 Task: Look for One-way flight tickets for 2 adults, in Economy from Port Said to Frankfurt to travel on 01-Nov-2023.  Stops: Any number of stops. Choice of flight is Emirates.
Action: Mouse moved to (366, 310)
Screenshot: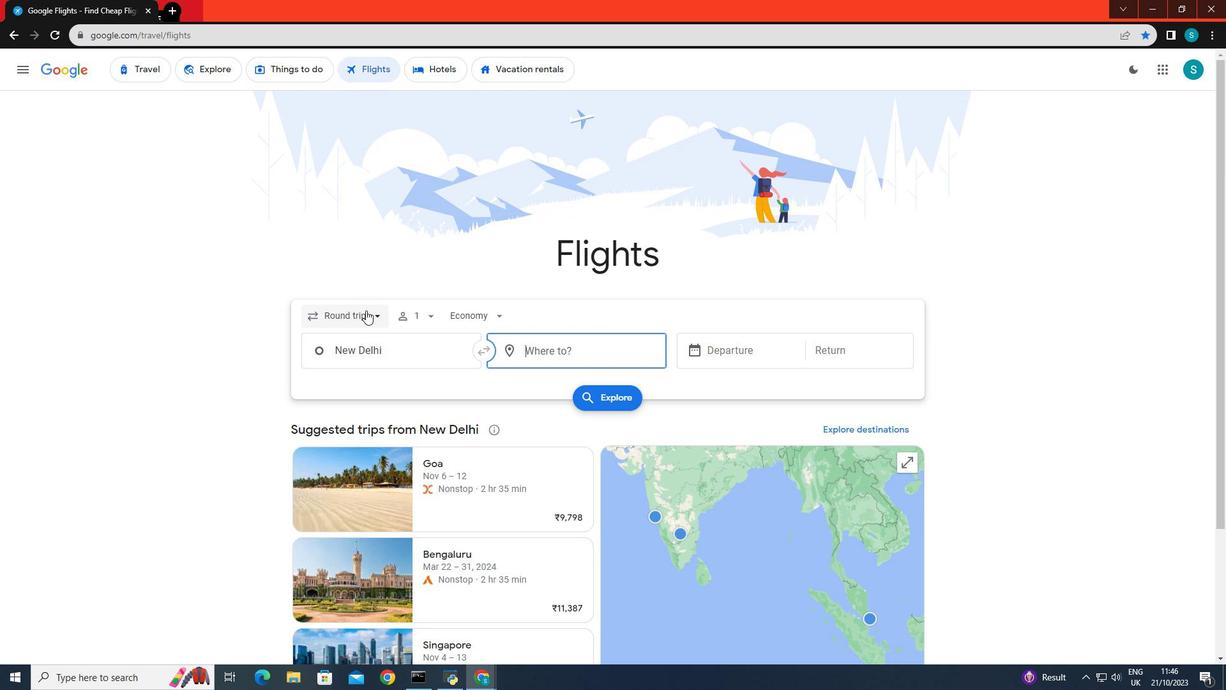 
Action: Mouse pressed left at (366, 310)
Screenshot: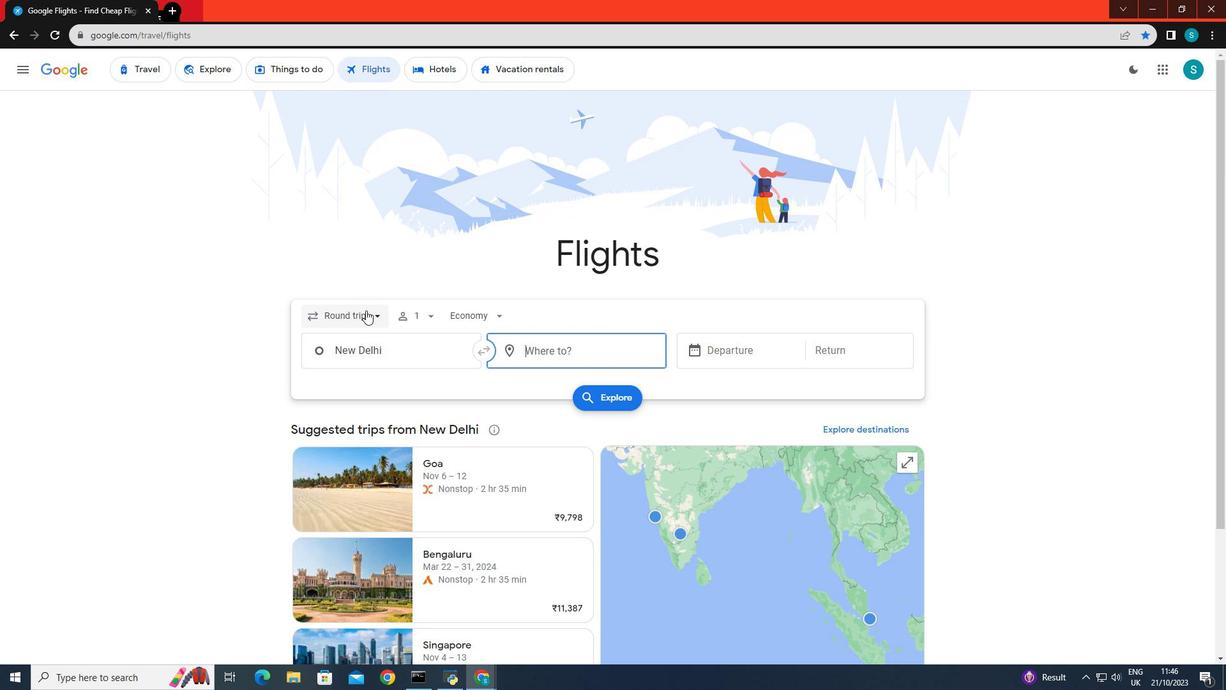 
Action: Mouse moved to (353, 371)
Screenshot: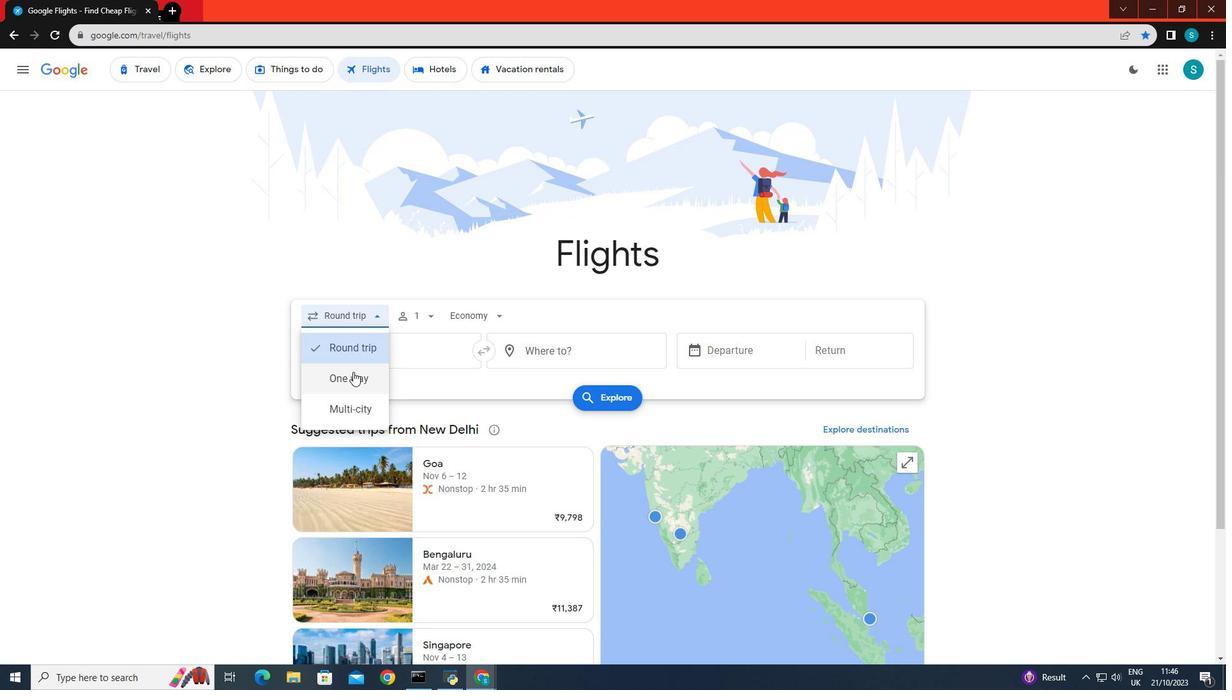 
Action: Mouse pressed left at (353, 371)
Screenshot: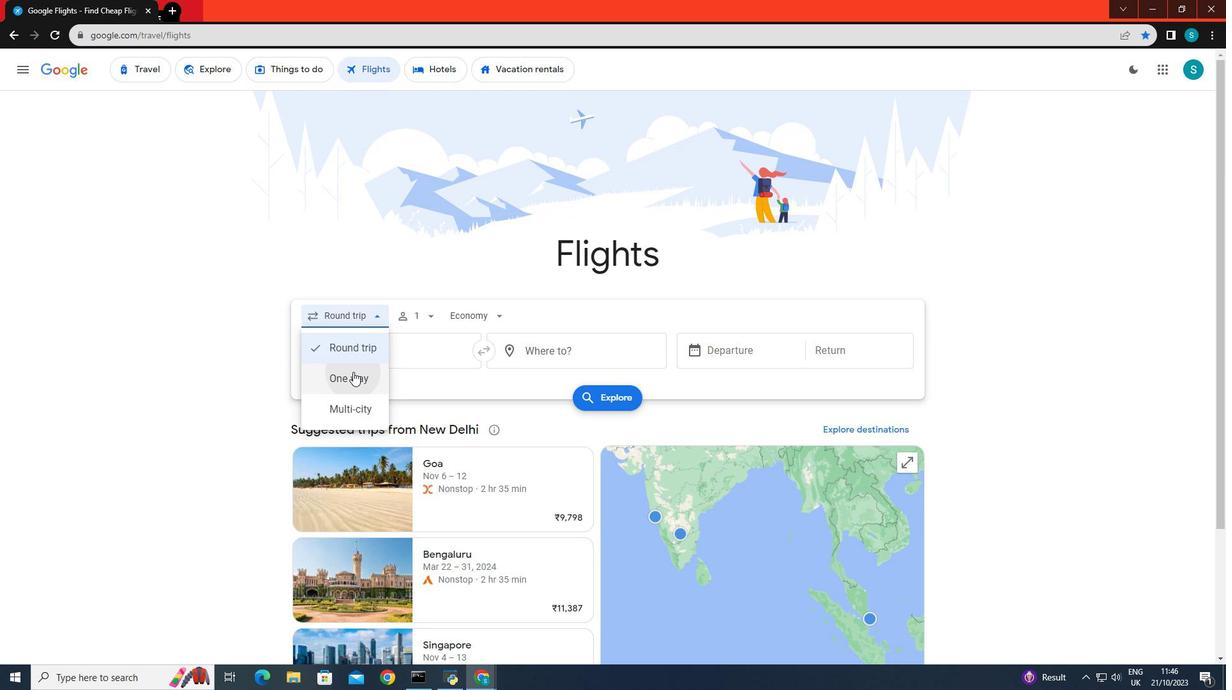 
Action: Mouse moved to (425, 310)
Screenshot: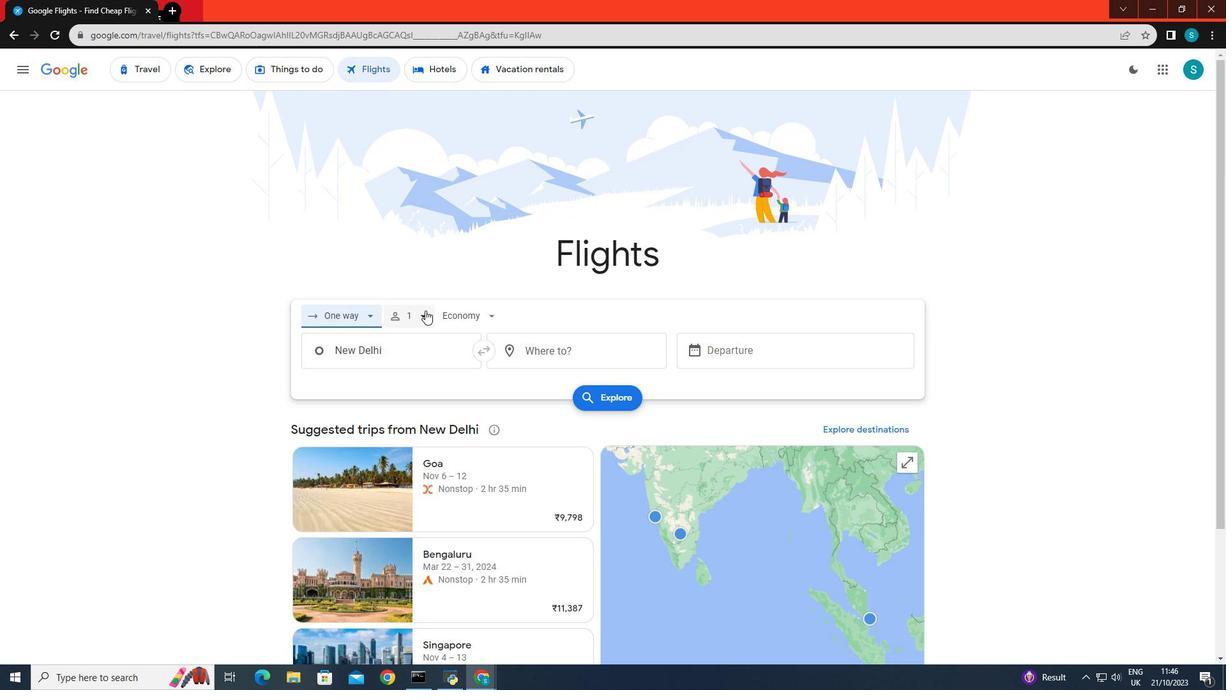 
Action: Mouse pressed left at (425, 310)
Screenshot: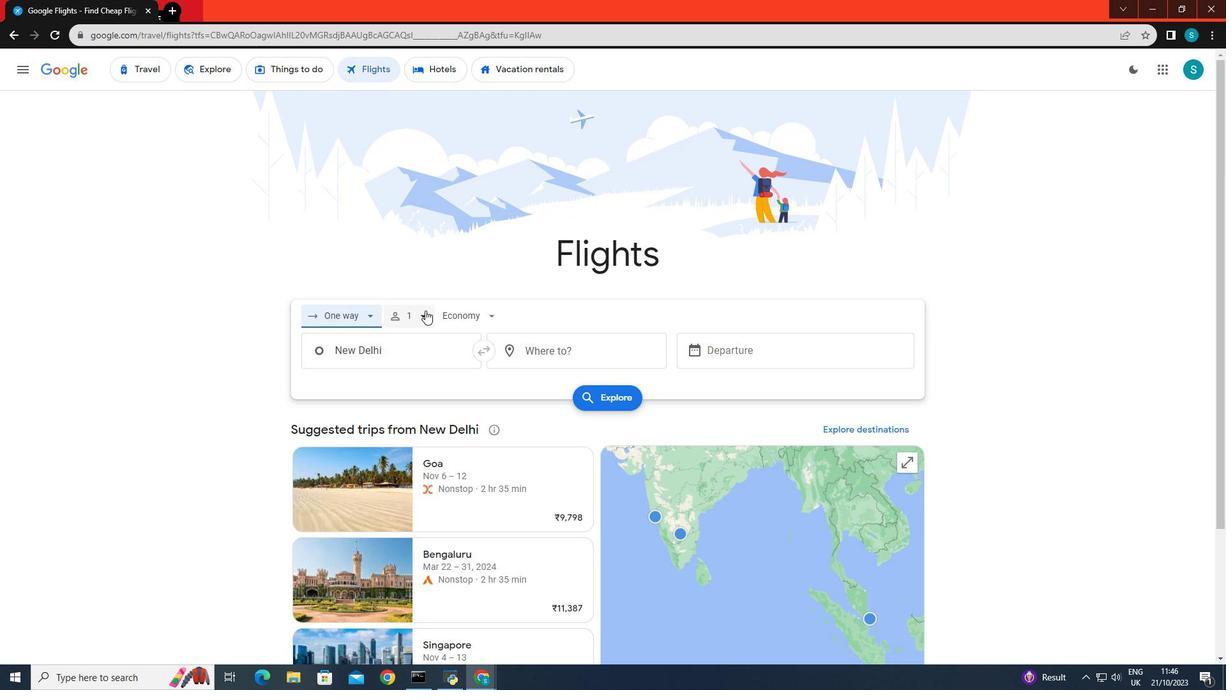 
Action: Mouse moved to (516, 346)
Screenshot: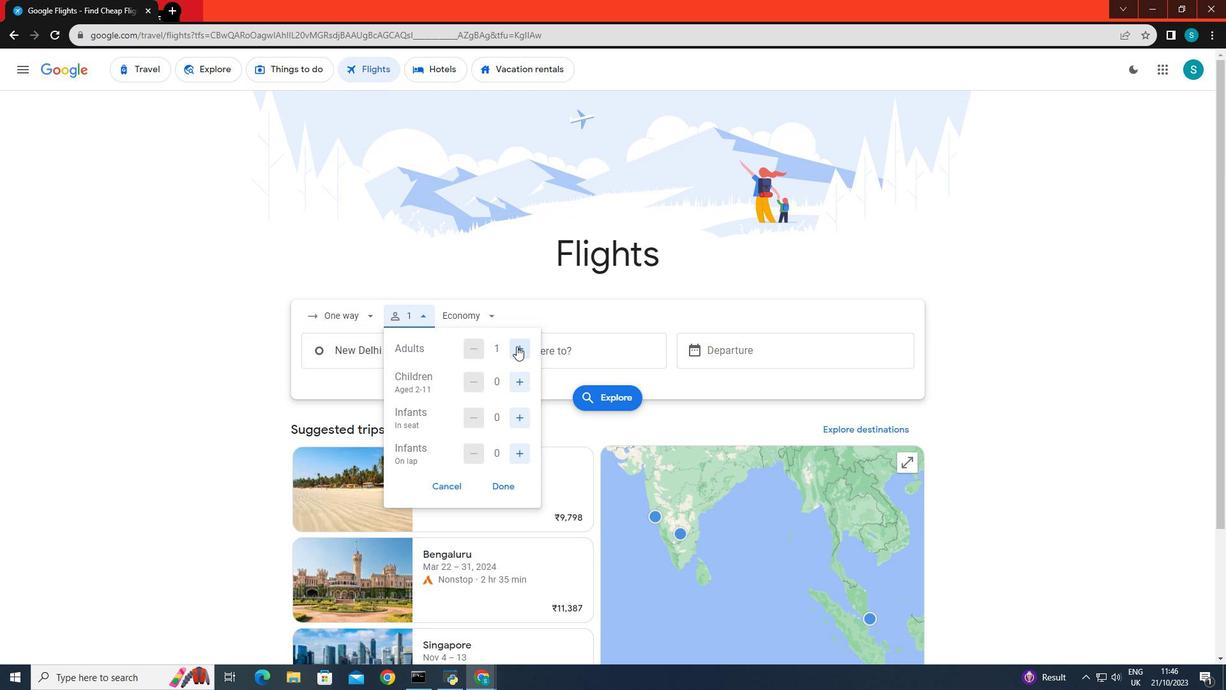 
Action: Mouse pressed left at (516, 346)
Screenshot: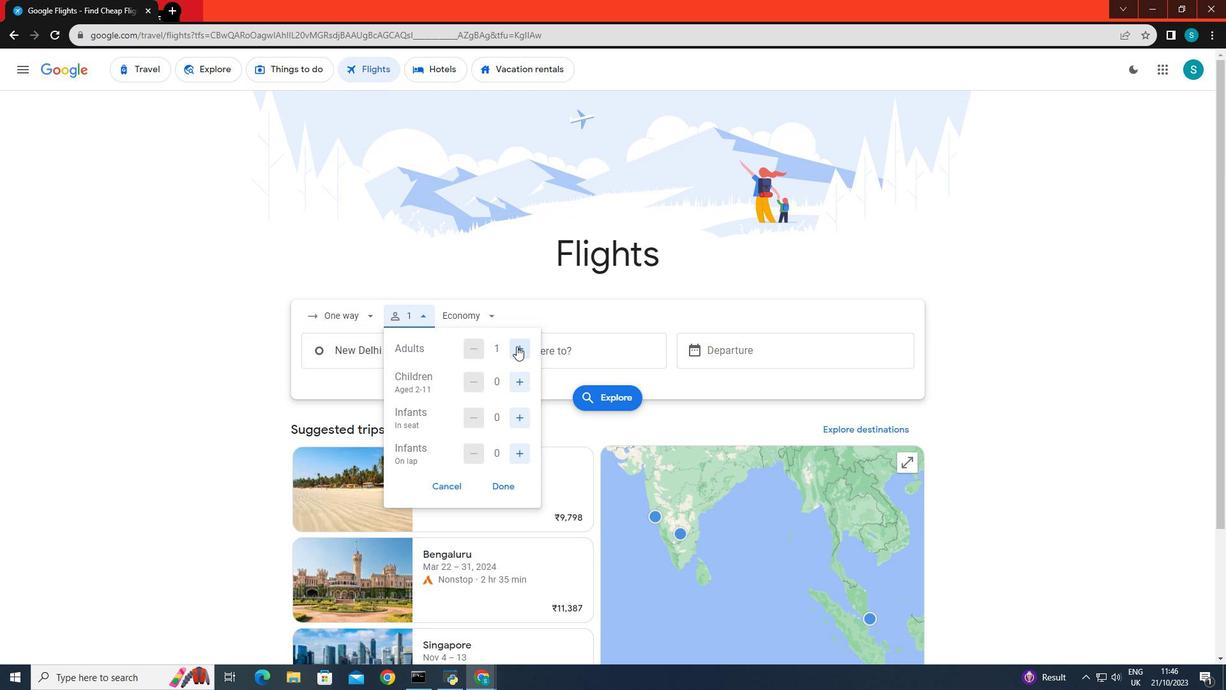 
Action: Mouse moved to (504, 488)
Screenshot: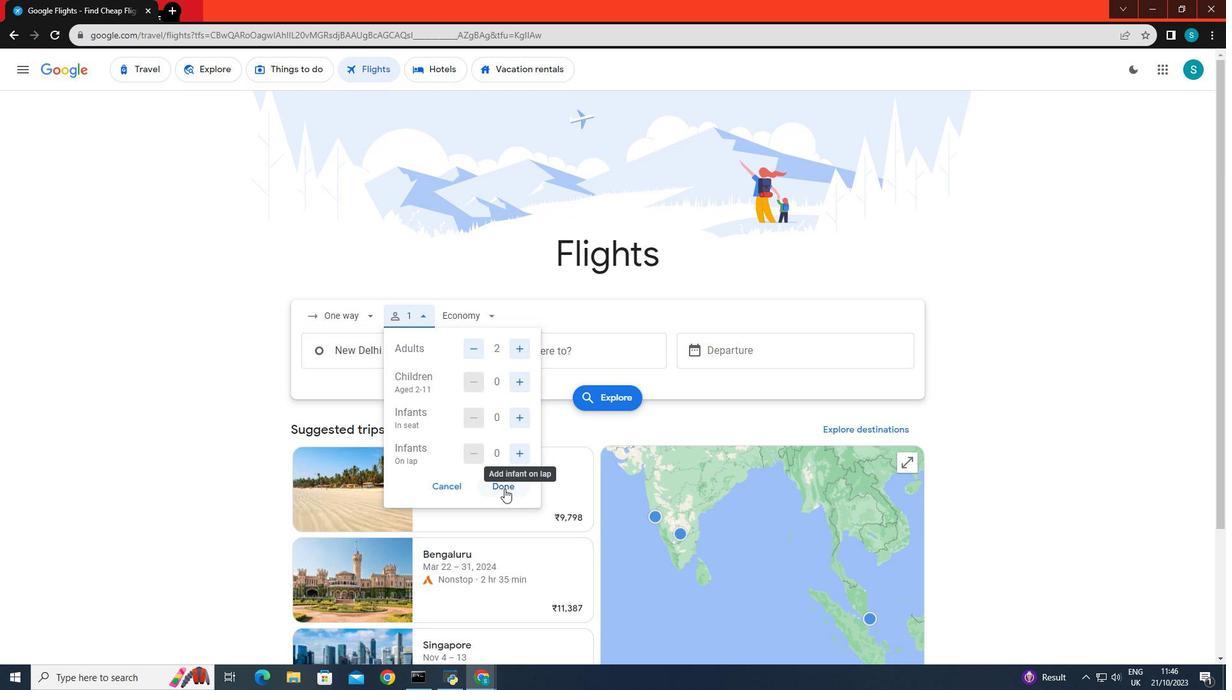 
Action: Mouse pressed left at (504, 488)
Screenshot: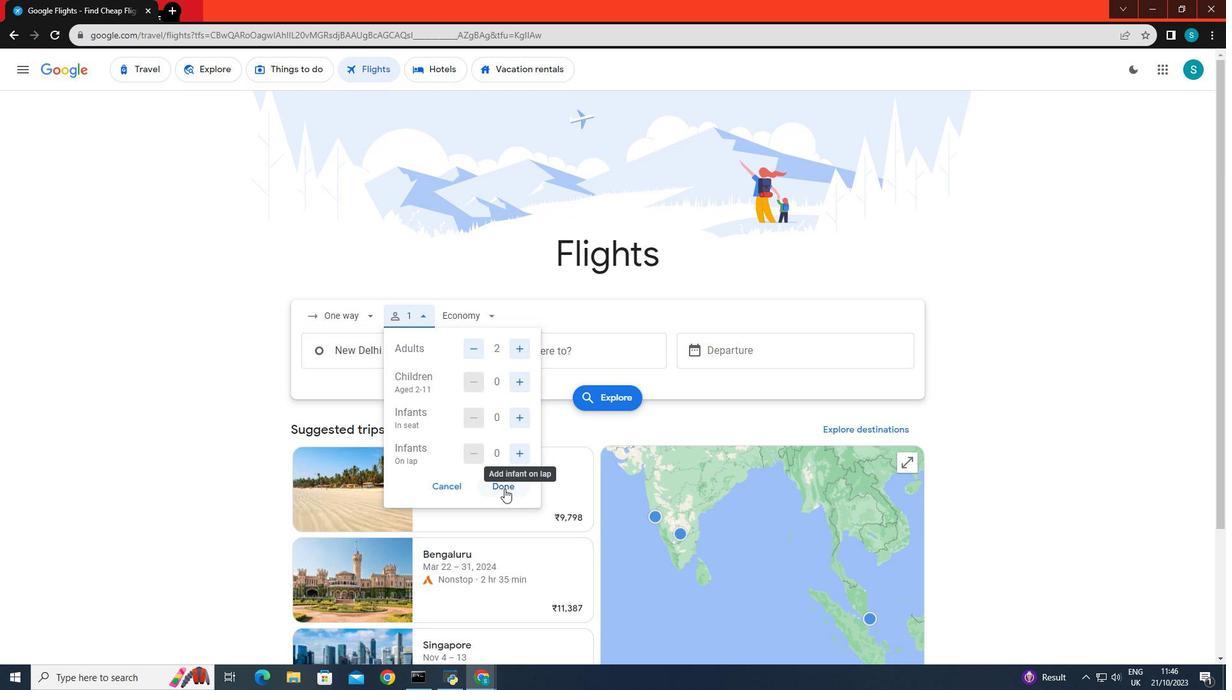 
Action: Mouse moved to (431, 233)
Screenshot: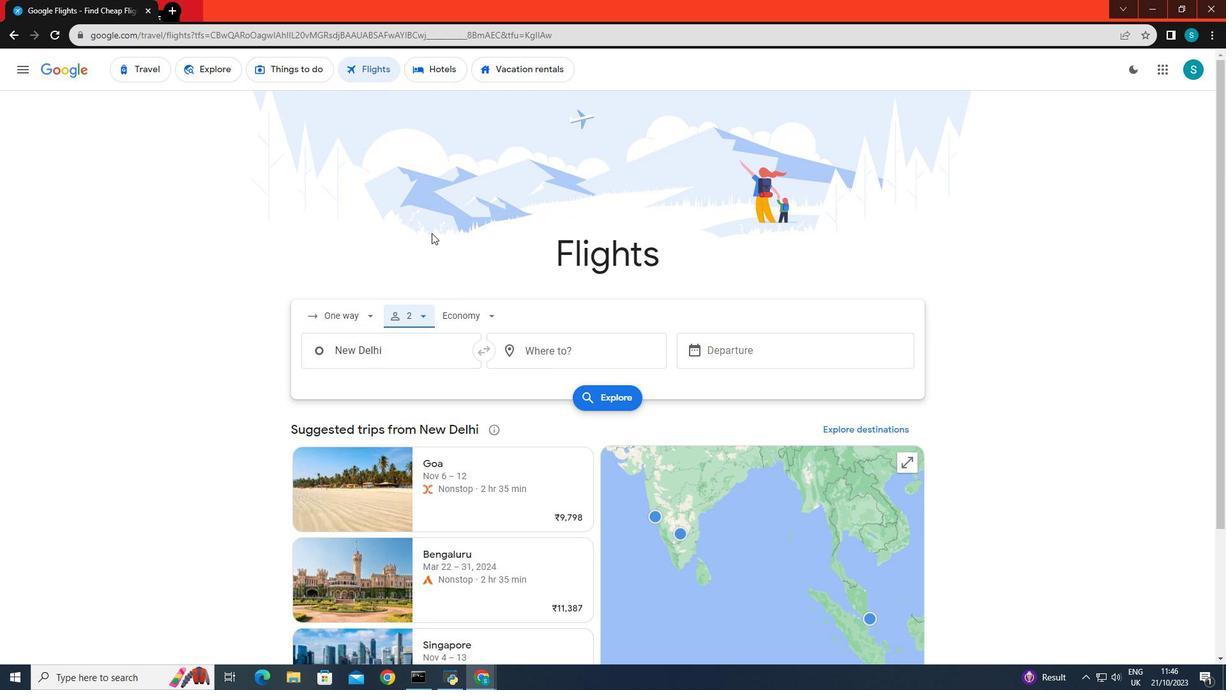 
Action: Mouse scrolled (431, 232) with delta (0, 0)
Screenshot: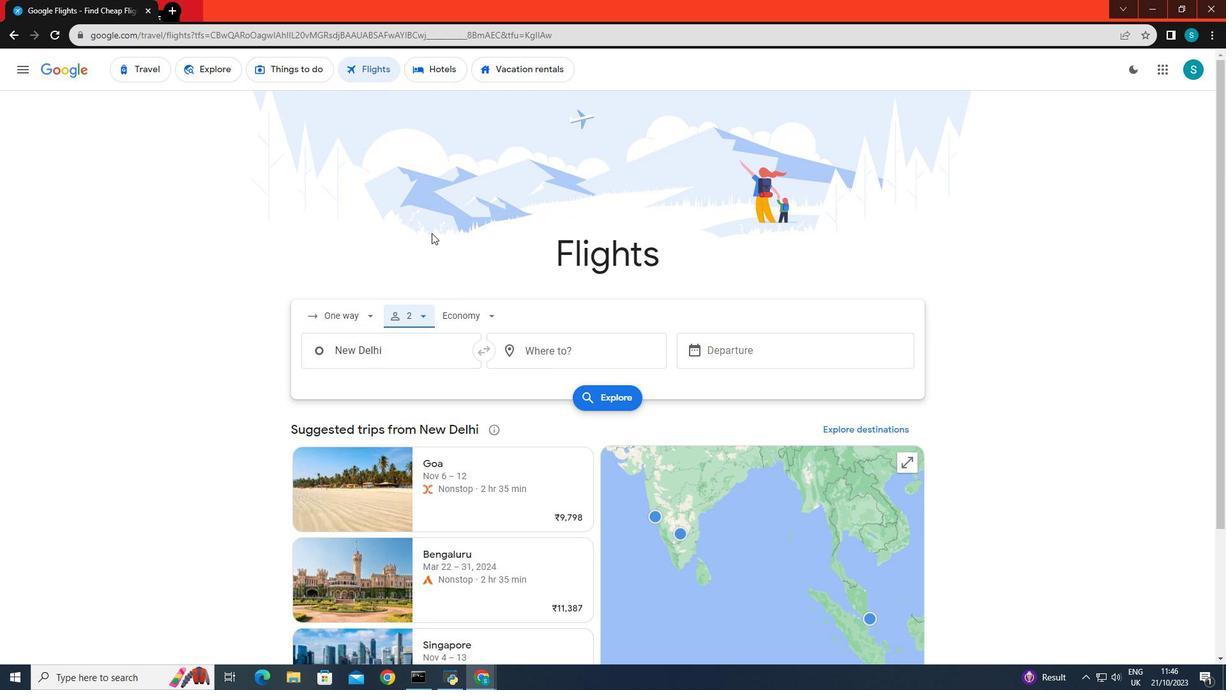 
Action: Mouse scrolled (431, 232) with delta (0, 0)
Screenshot: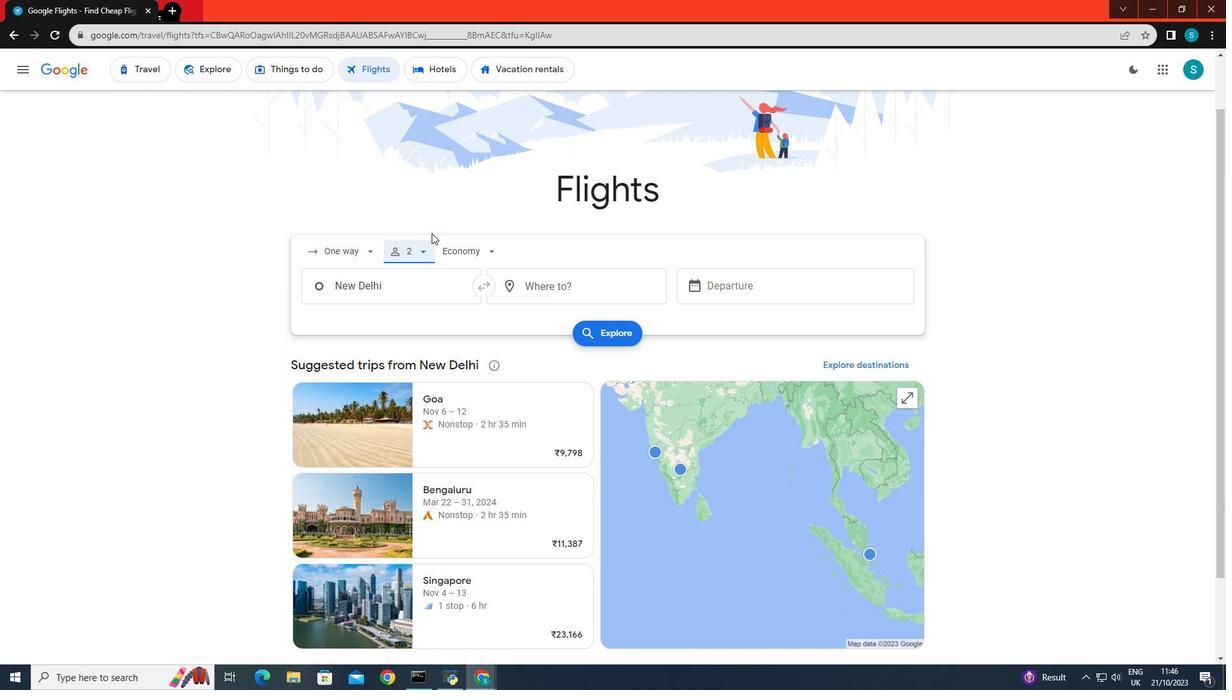 
Action: Mouse moved to (467, 191)
Screenshot: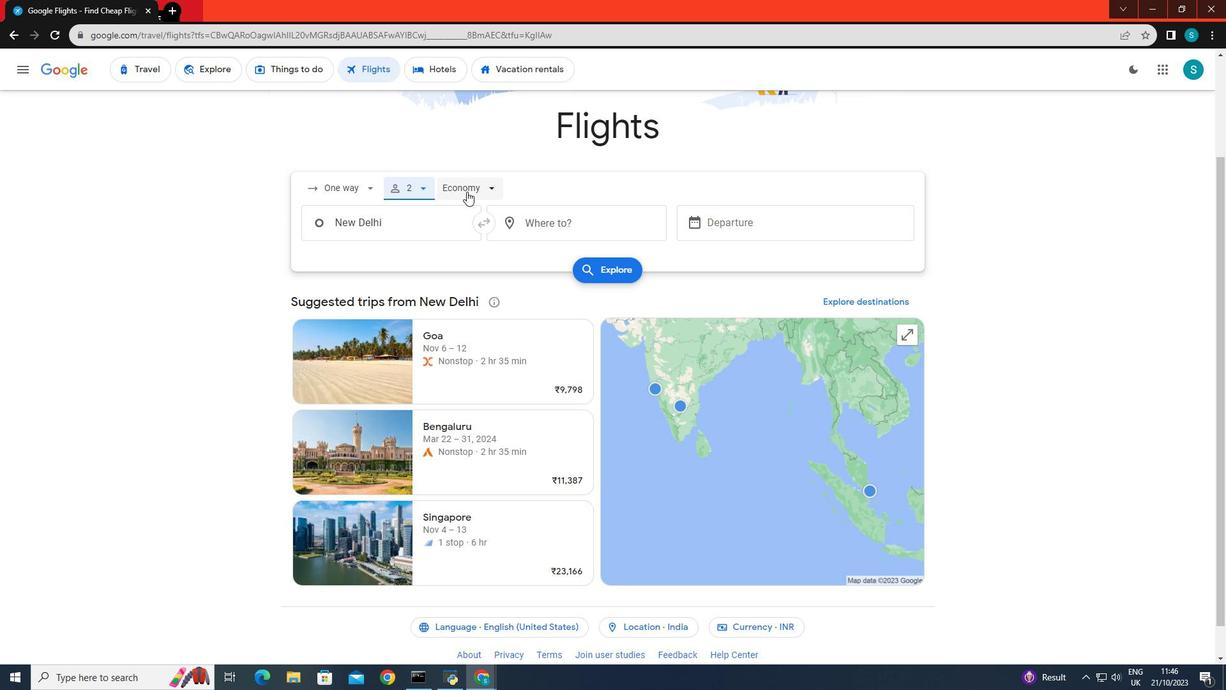 
Action: Mouse pressed left at (467, 191)
Screenshot: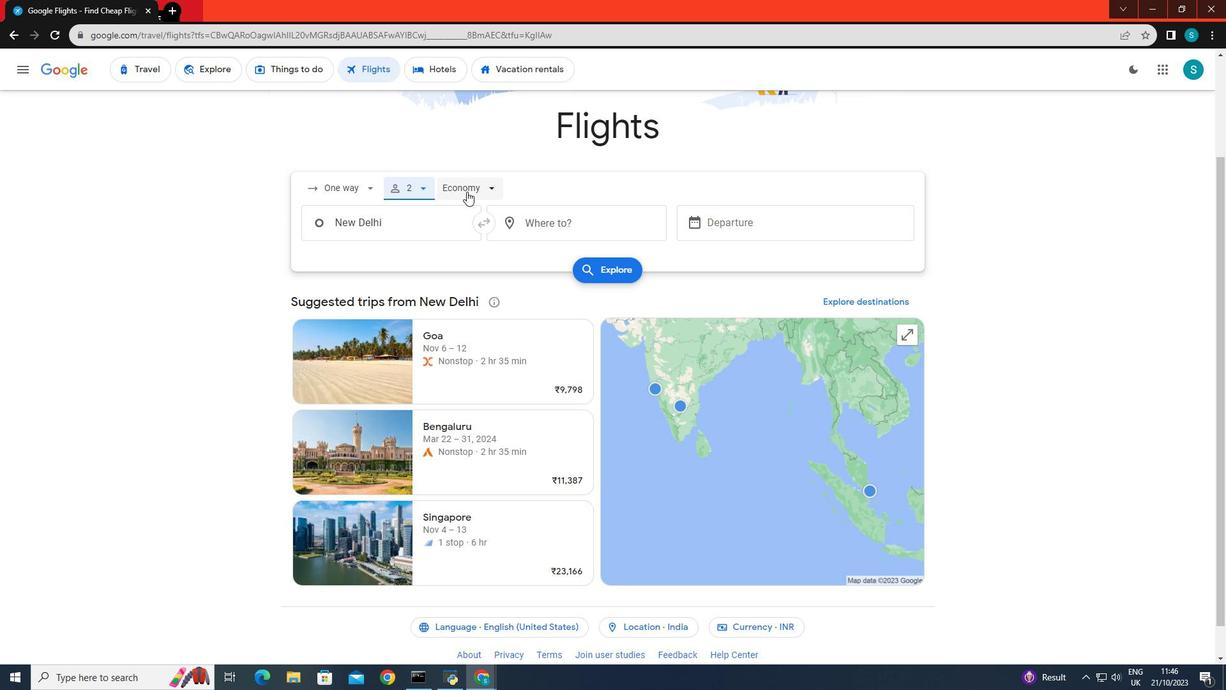 
Action: Mouse moved to (486, 222)
Screenshot: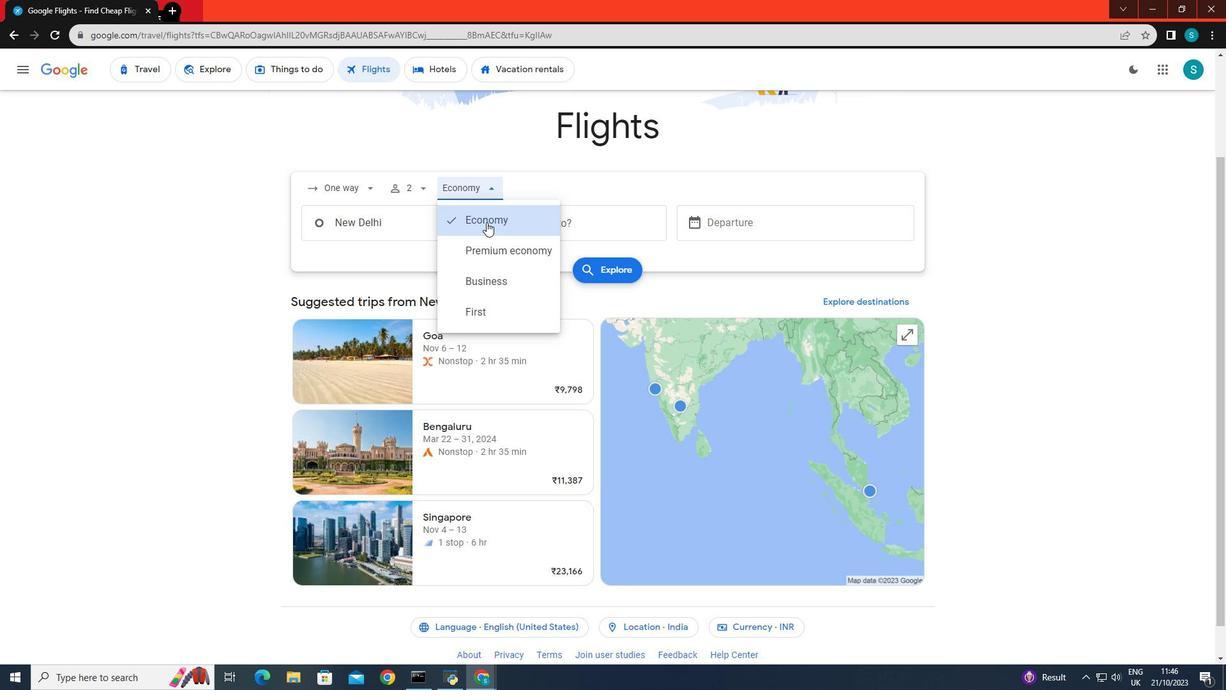 
Action: Mouse pressed left at (486, 222)
Screenshot: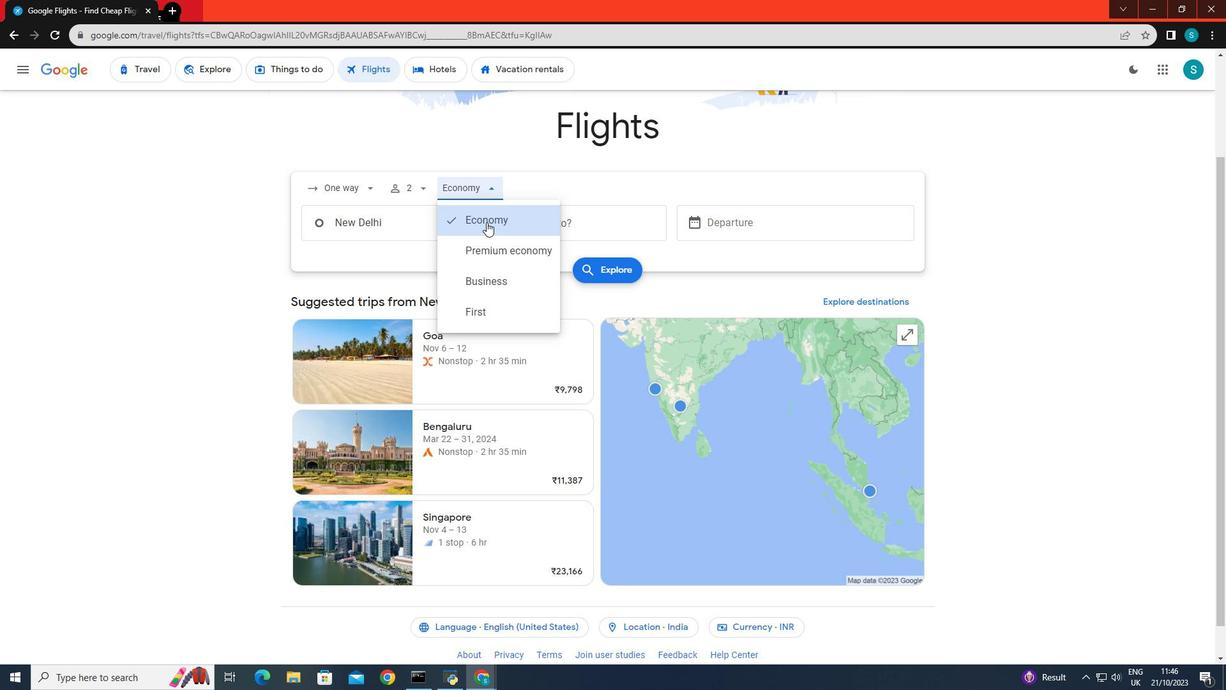 
Action: Mouse moved to (405, 228)
Screenshot: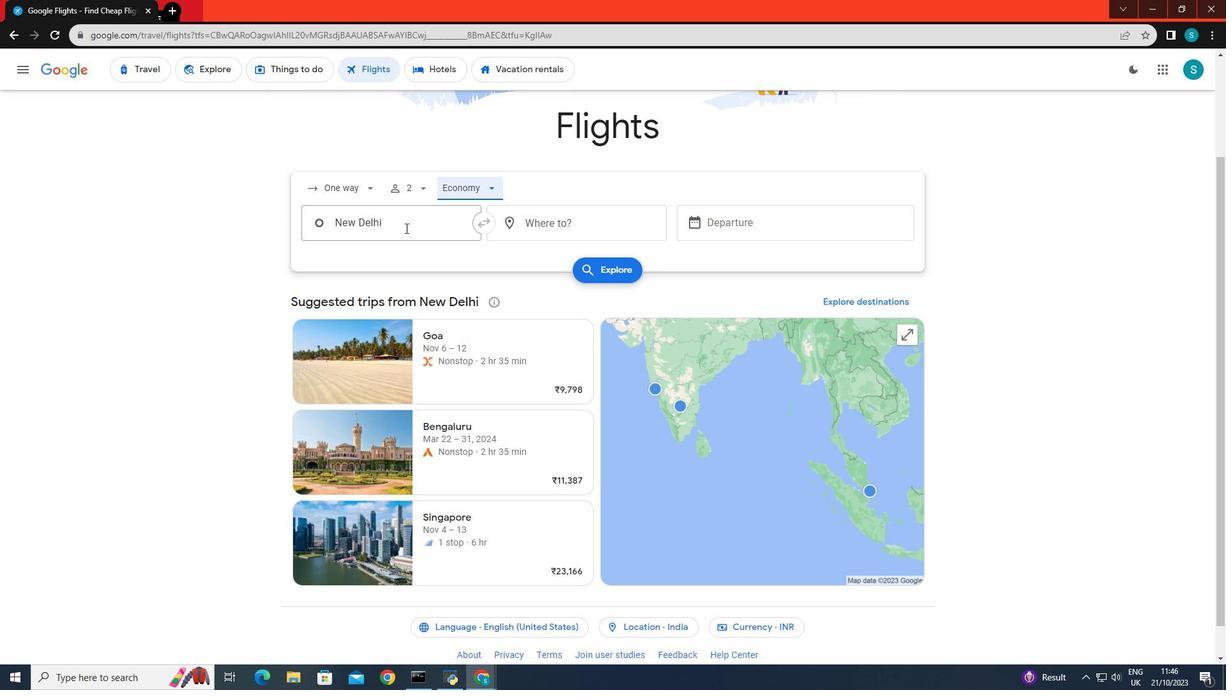 
Action: Mouse pressed left at (405, 228)
Screenshot: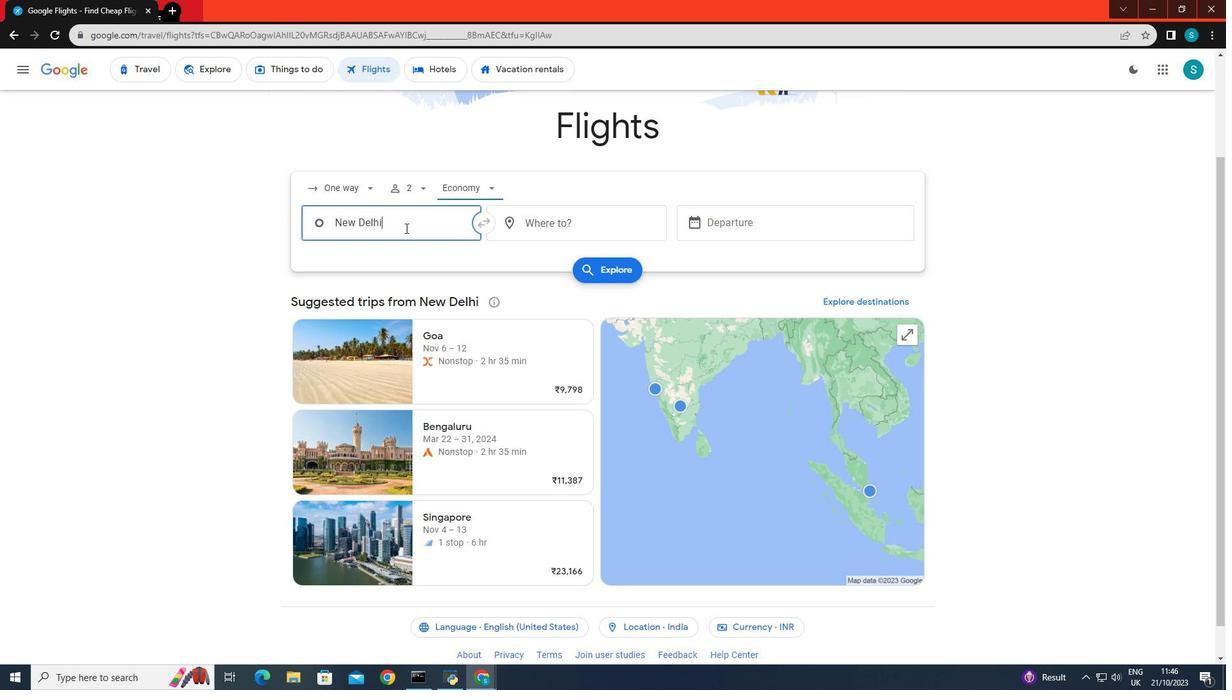 
Action: Key pressed <Key.backspace><Key.caps_lock>P<Key.caps_lock>ort<Key.space><Key.caps_lock>S<Key.caps_lock>aid
Screenshot: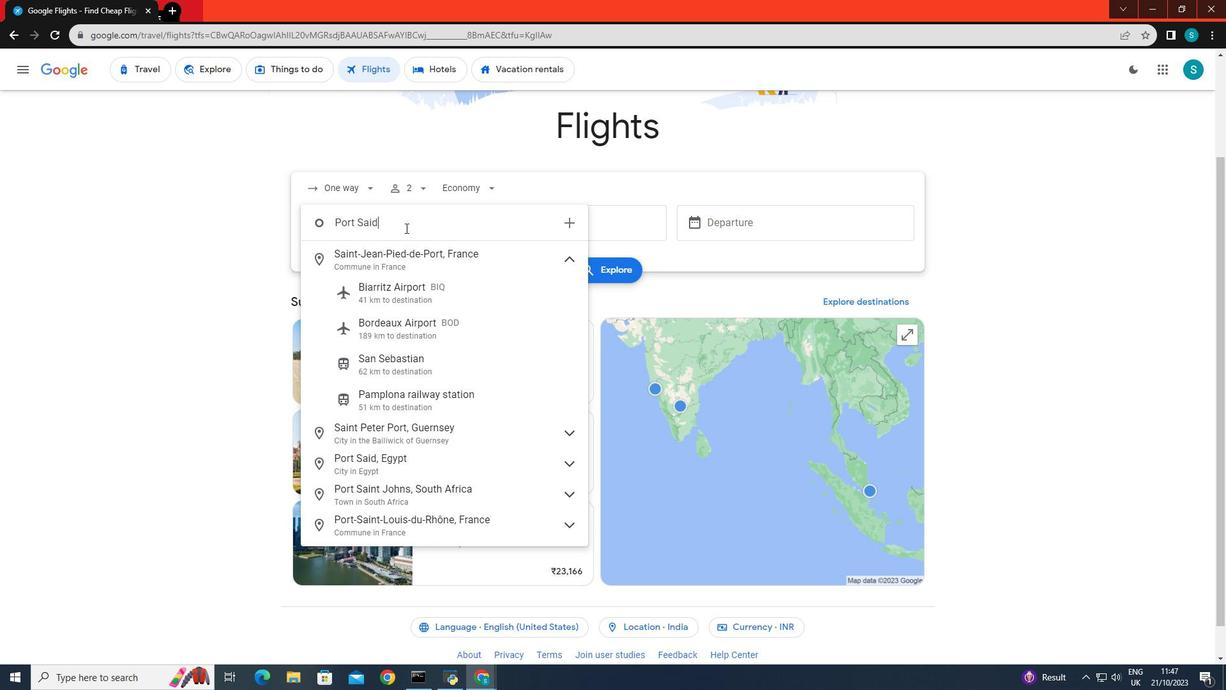 
Action: Mouse moved to (384, 290)
Screenshot: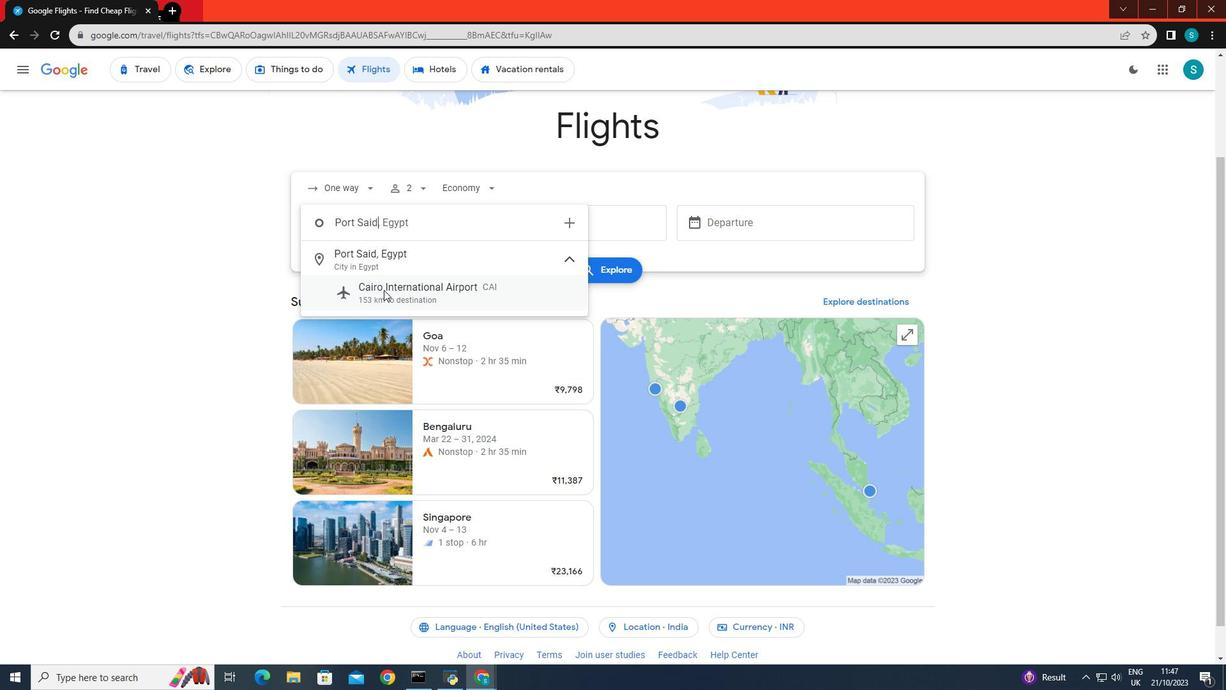 
Action: Mouse pressed left at (384, 290)
Screenshot: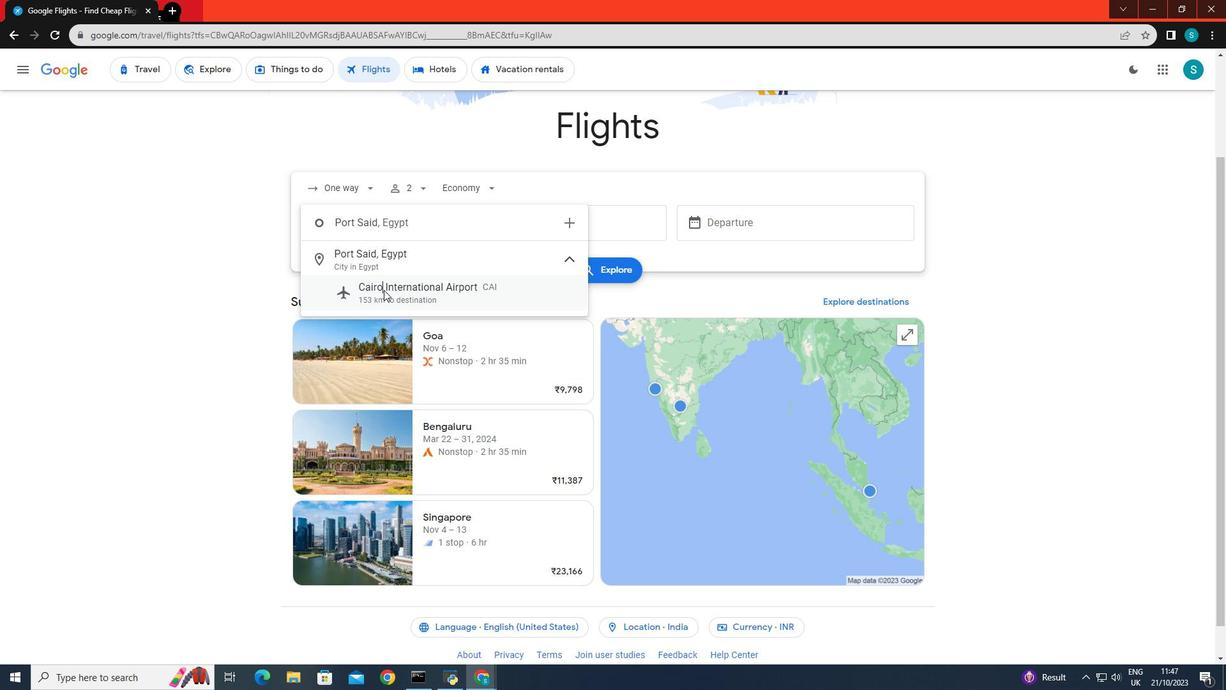 
Action: Mouse moved to (536, 226)
Screenshot: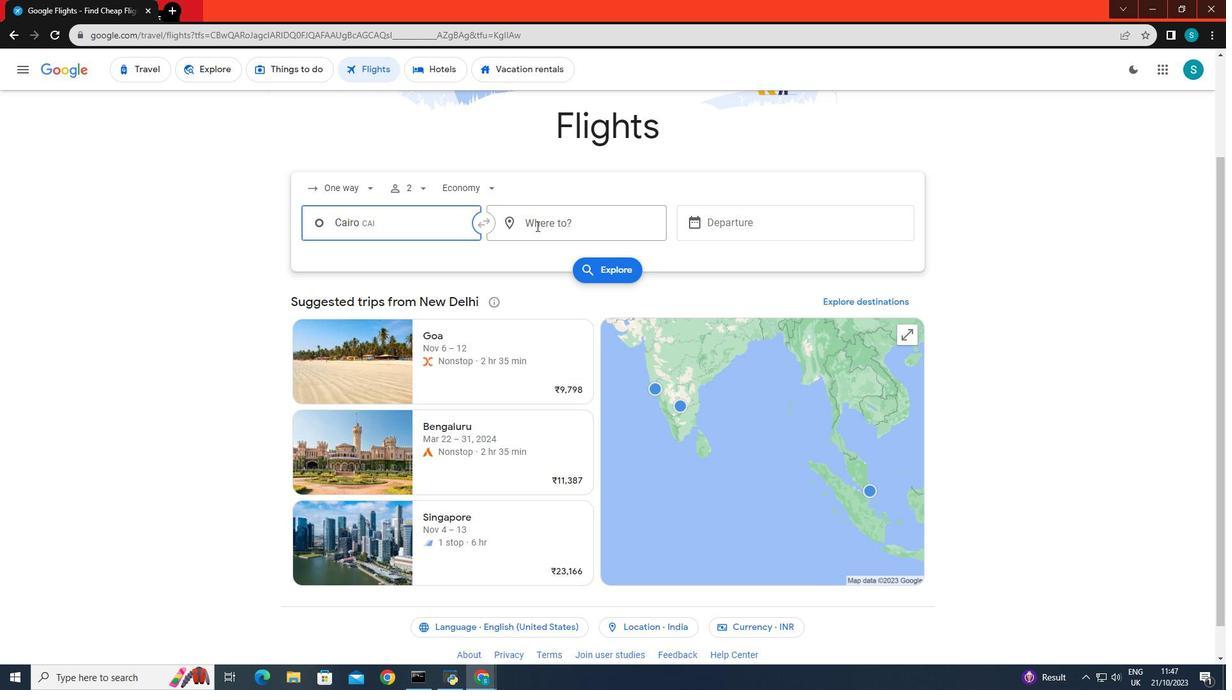 
Action: Mouse pressed left at (536, 226)
Screenshot: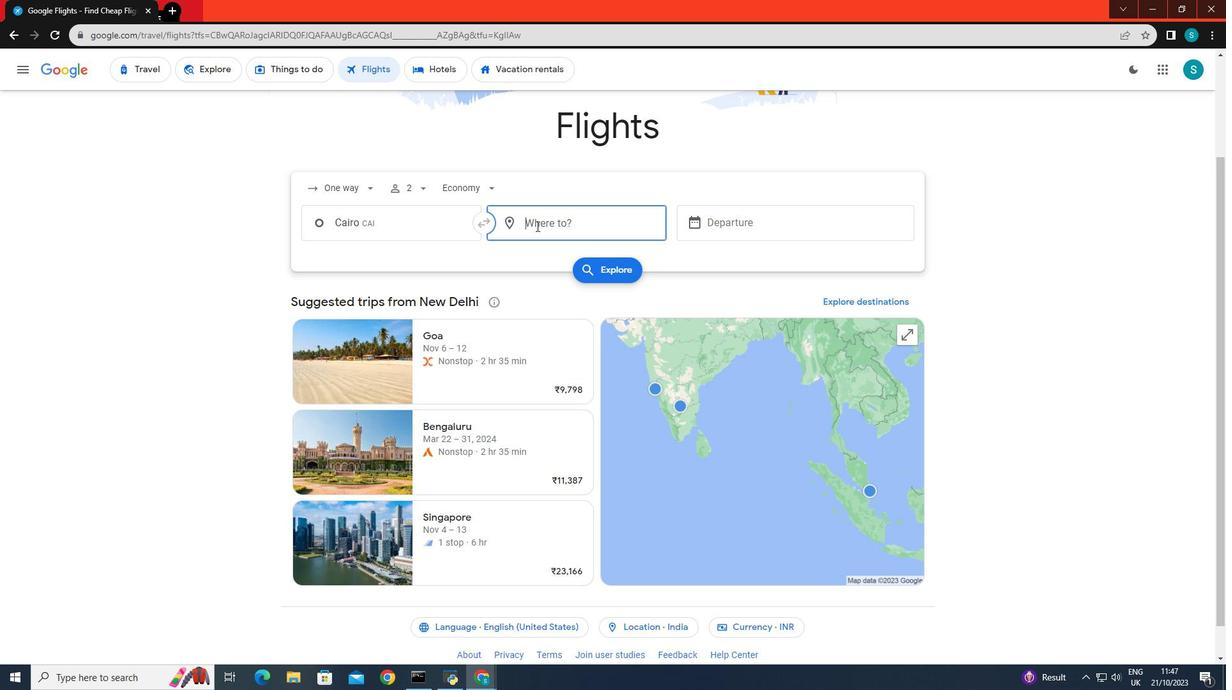 
Action: Key pressed <Key.caps_lock>F<Key.caps_lock>a<Key.backspace>rankfurt
Screenshot: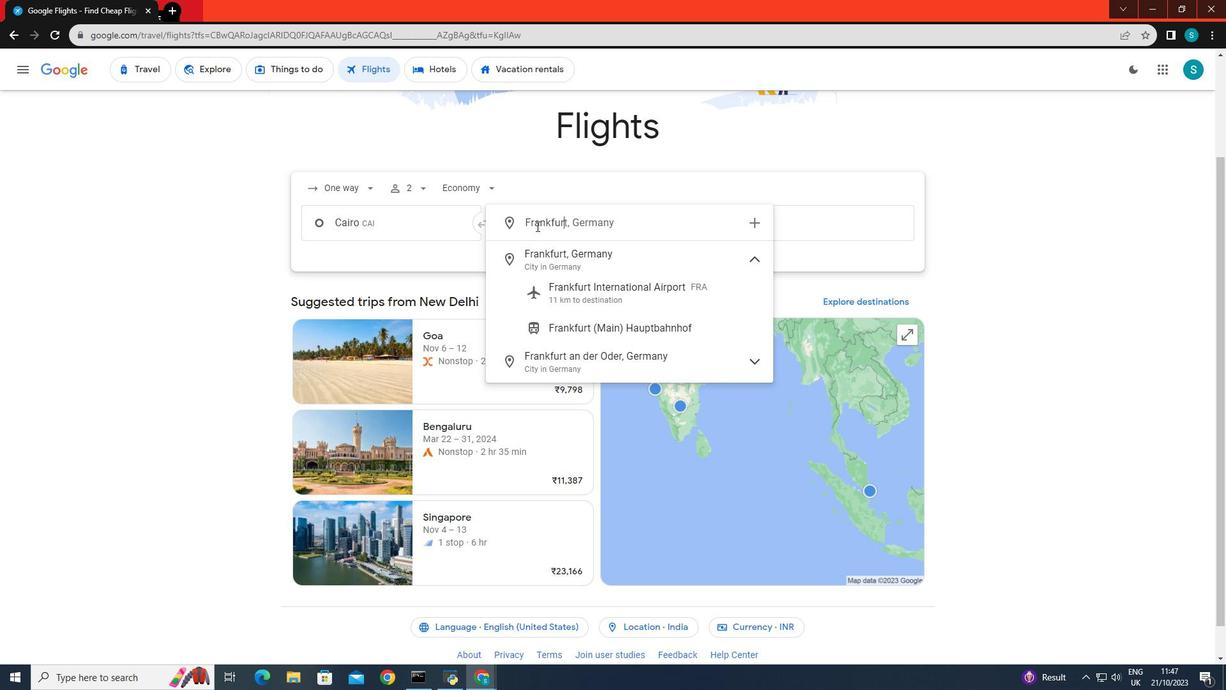 
Action: Mouse moved to (601, 288)
Screenshot: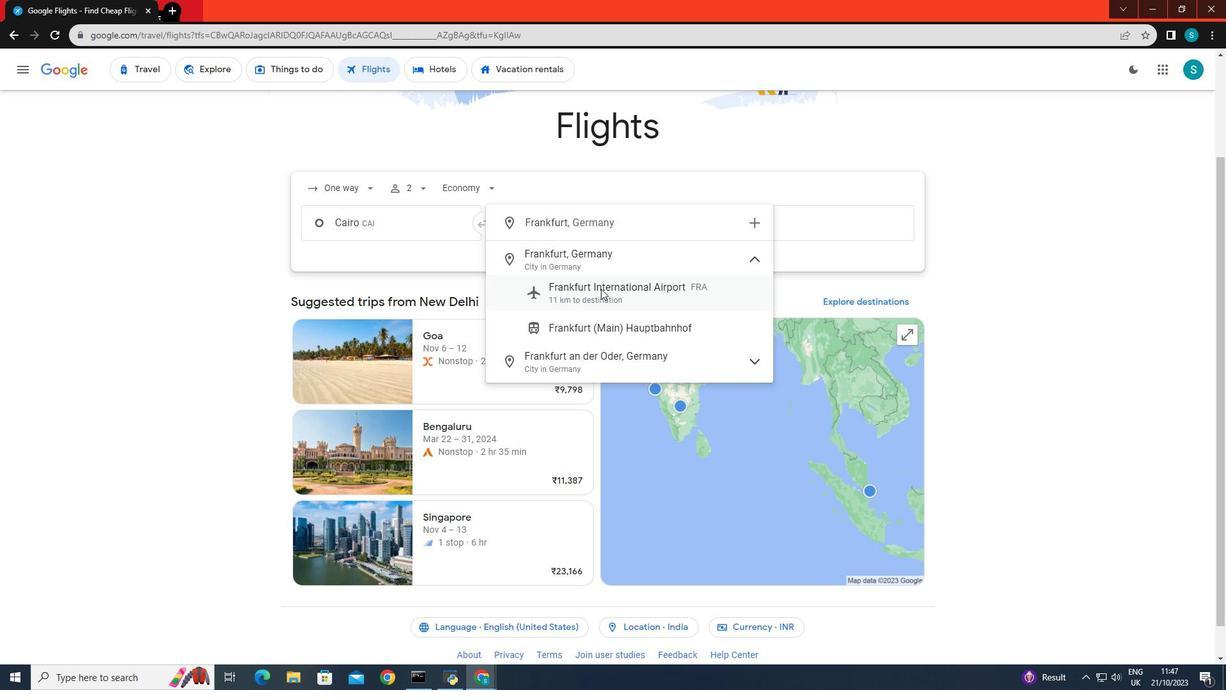 
Action: Mouse pressed left at (601, 288)
Screenshot: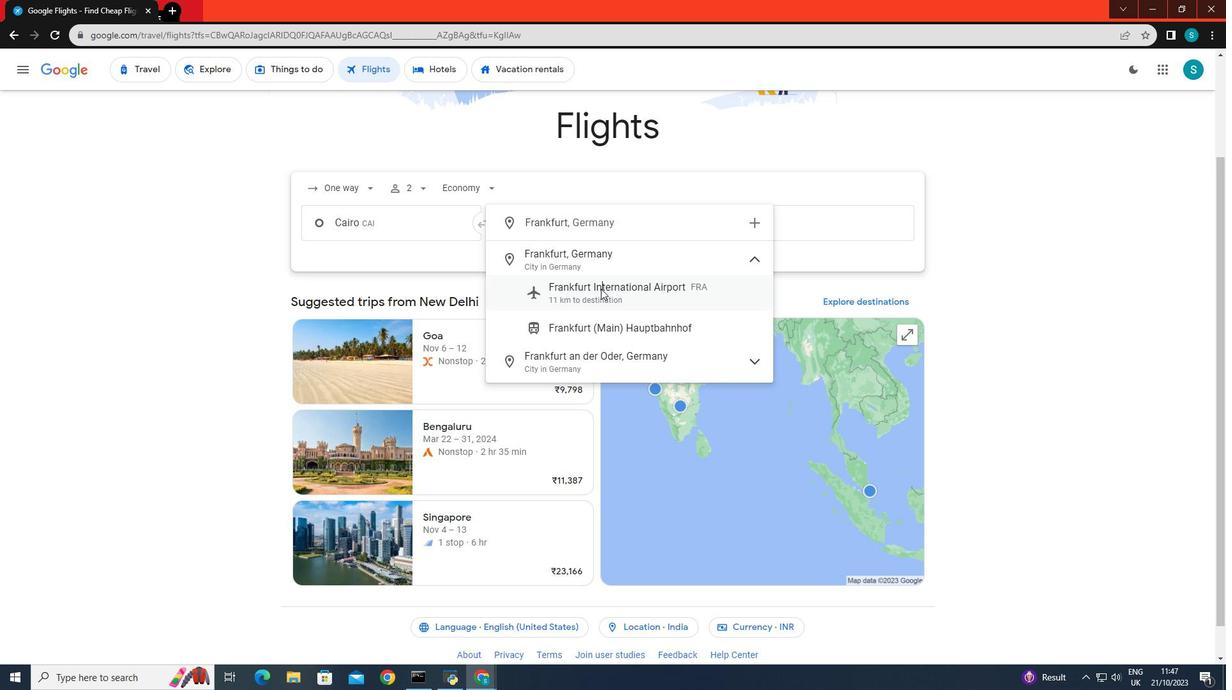 
Action: Mouse moved to (695, 226)
Screenshot: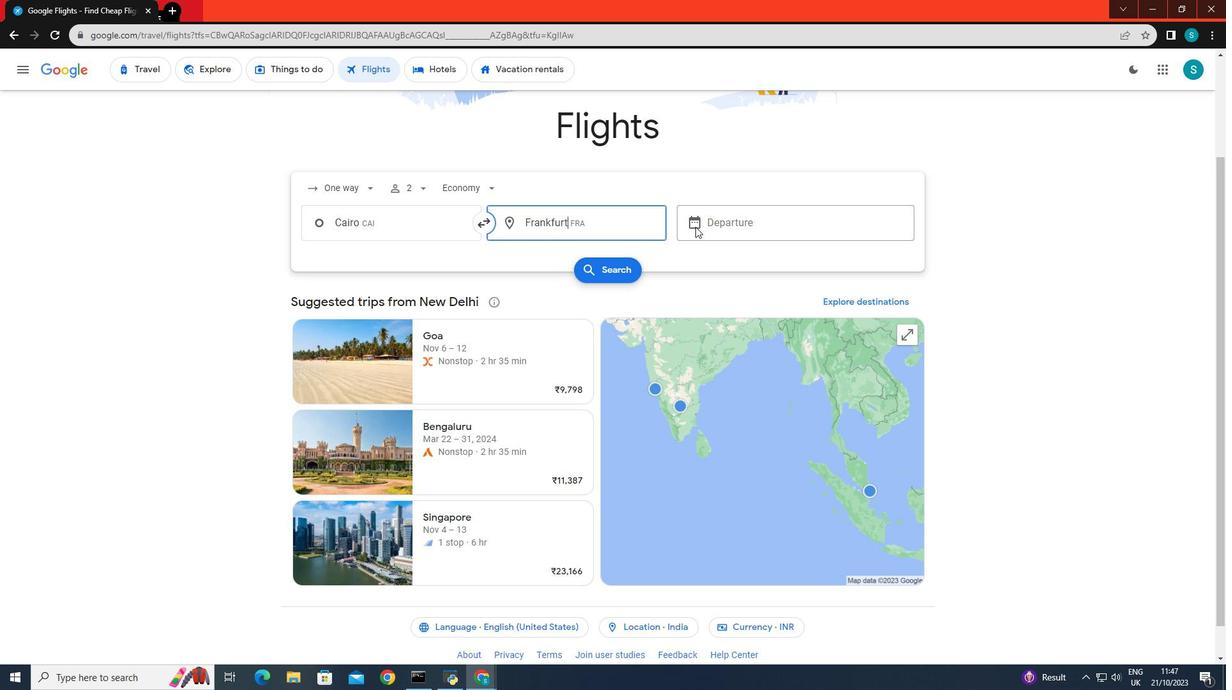 
Action: Mouse pressed left at (695, 226)
Screenshot: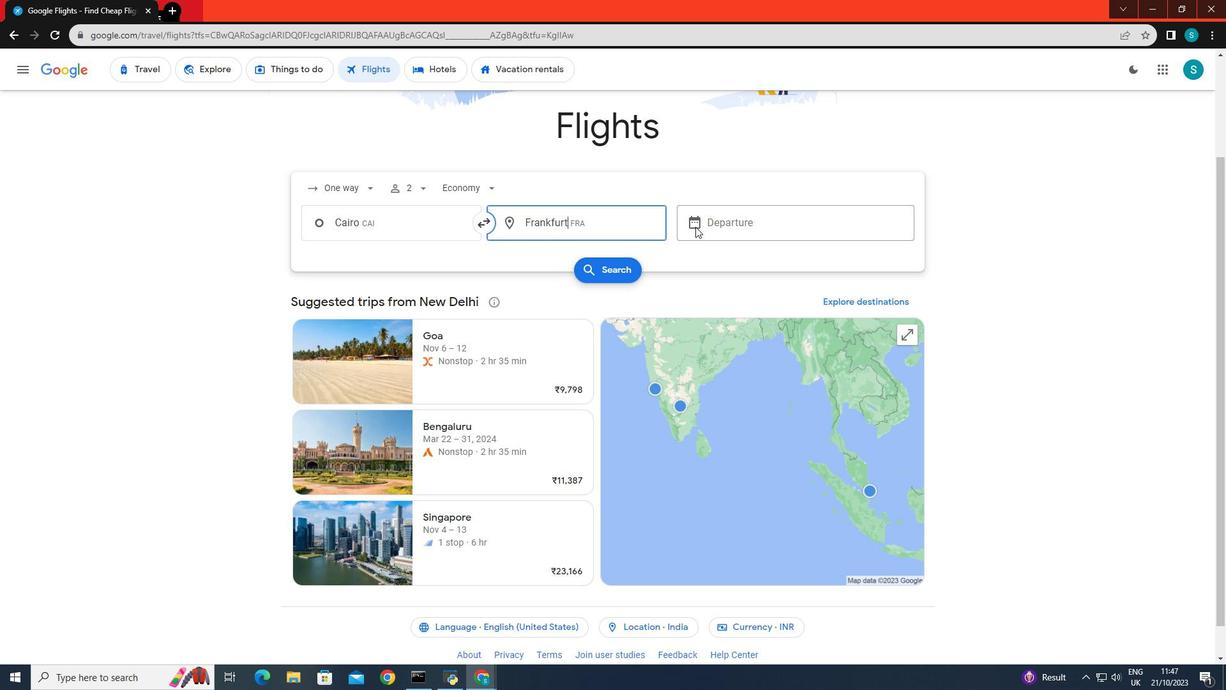 
Action: Mouse moved to (798, 319)
Screenshot: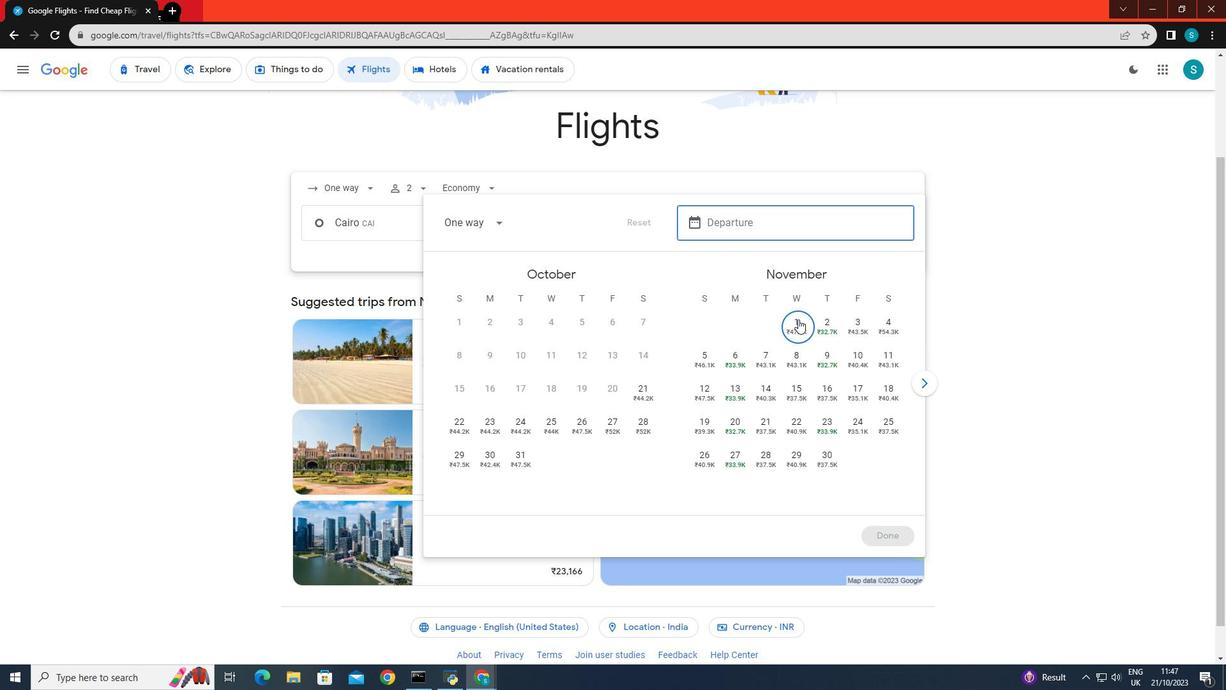 
Action: Mouse pressed left at (798, 319)
Screenshot: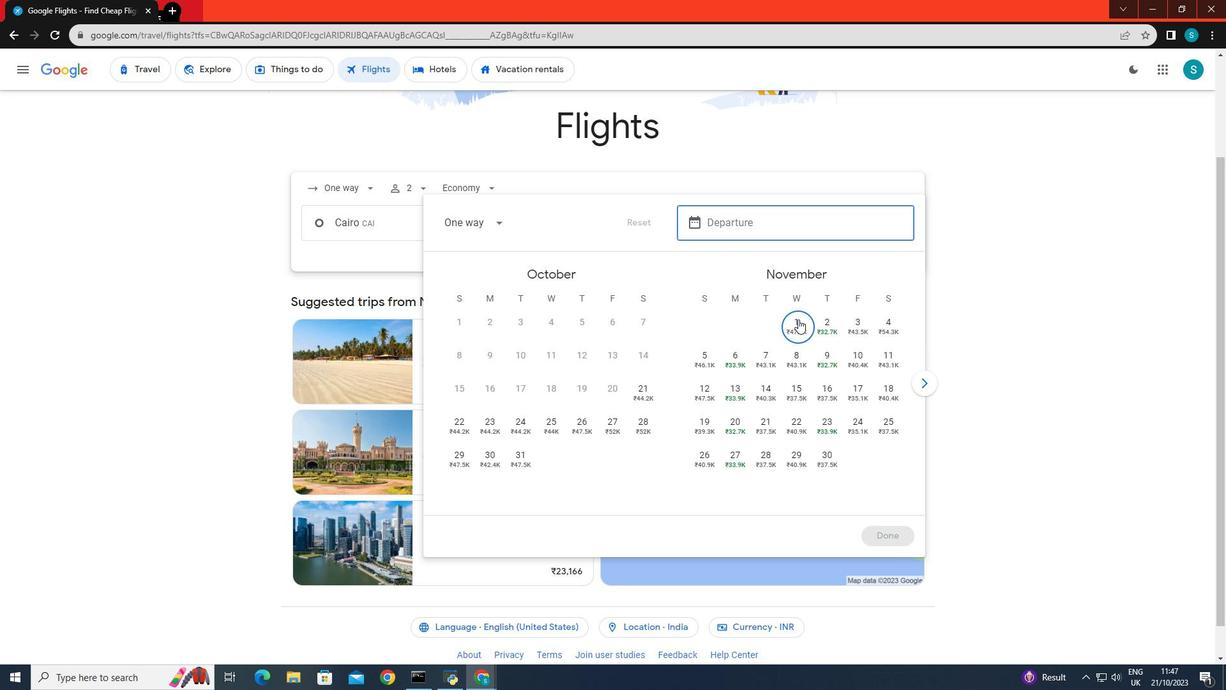 
Action: Mouse moved to (882, 539)
Screenshot: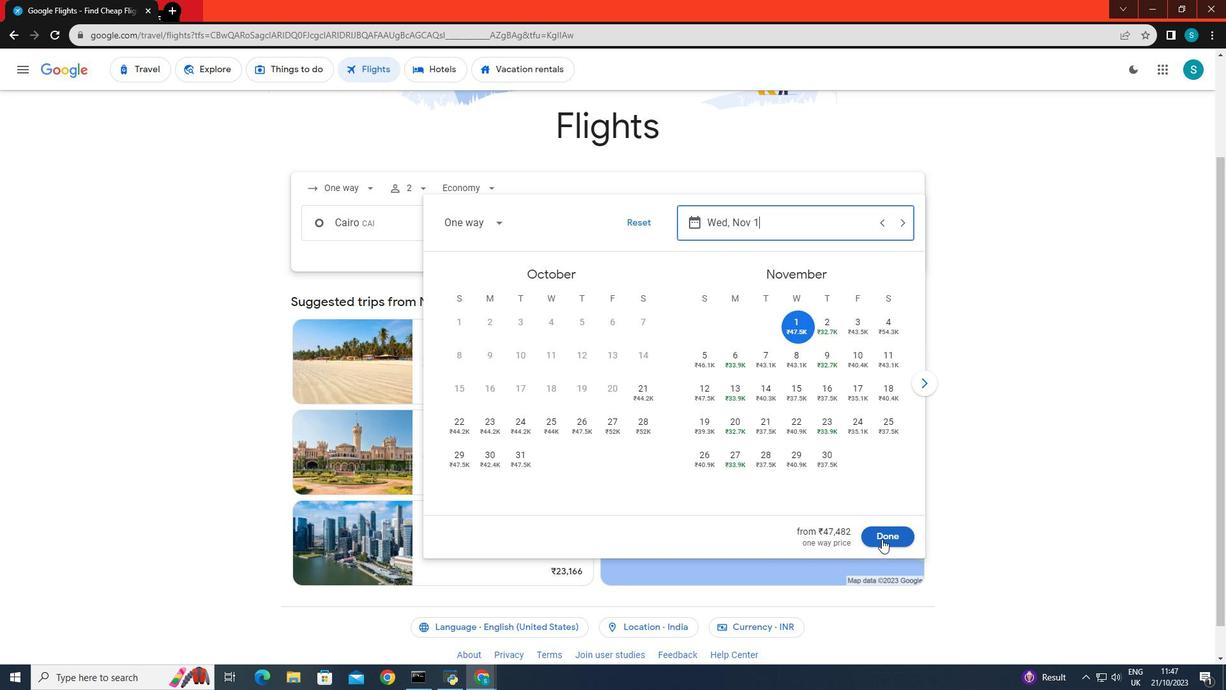 
Action: Mouse pressed left at (882, 539)
Screenshot: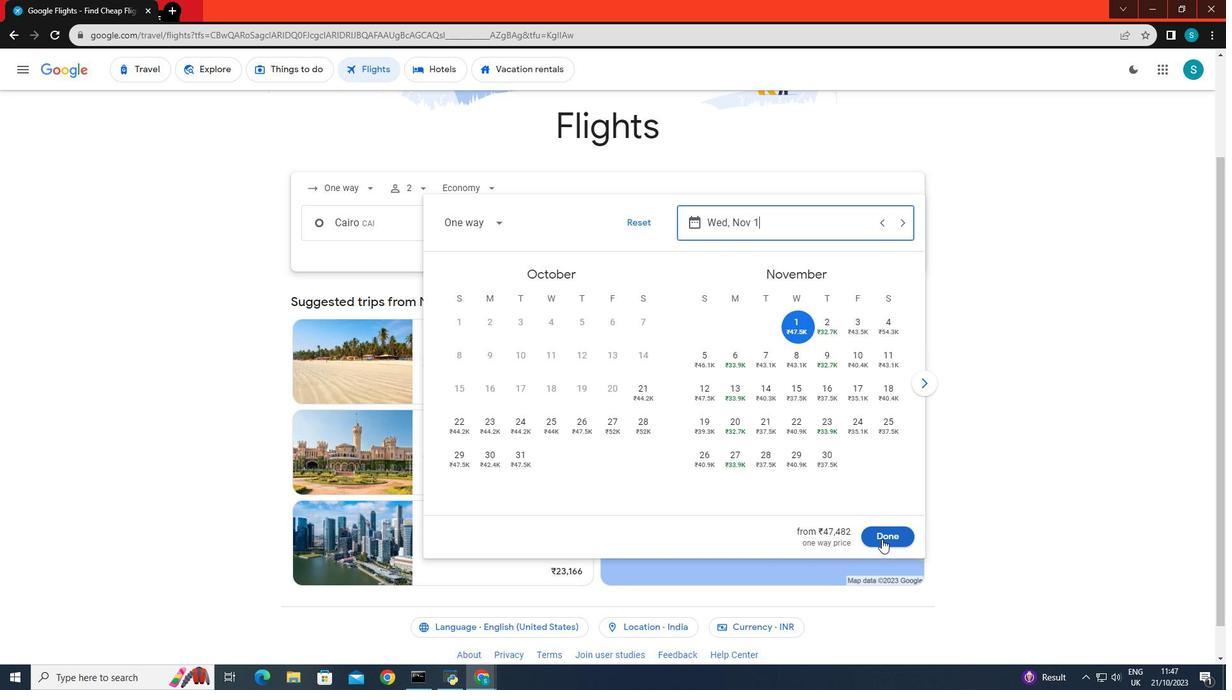 
Action: Mouse moved to (612, 273)
Screenshot: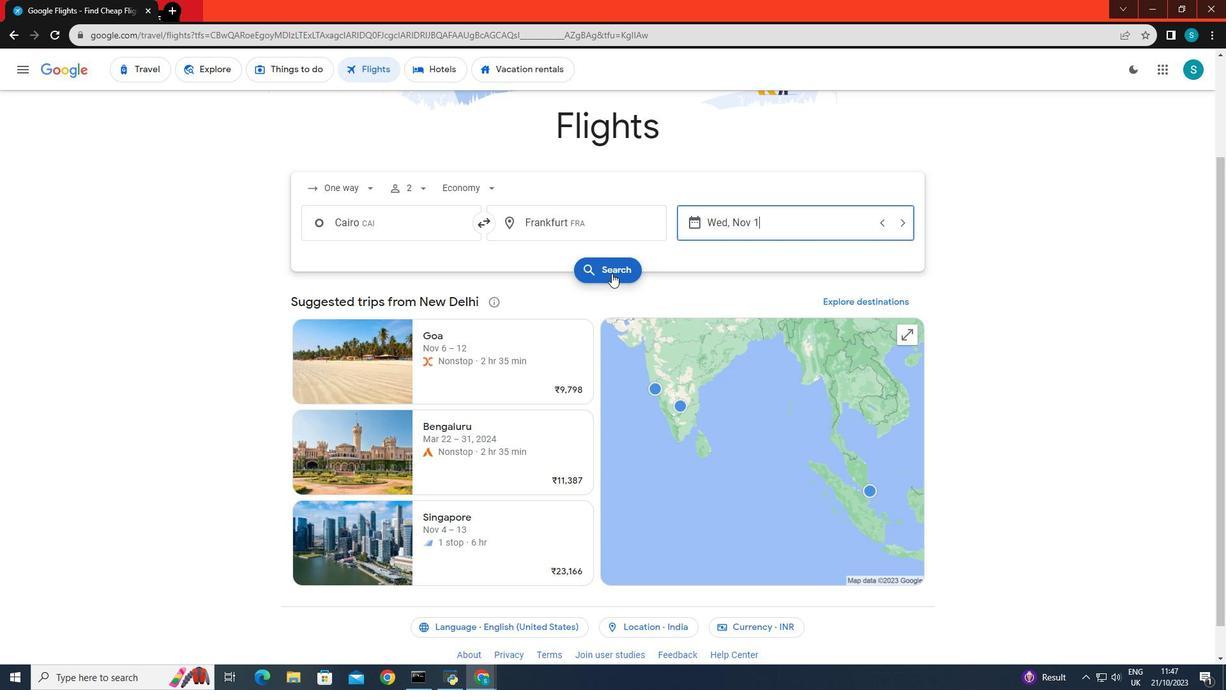 
Action: Mouse pressed left at (612, 273)
Screenshot: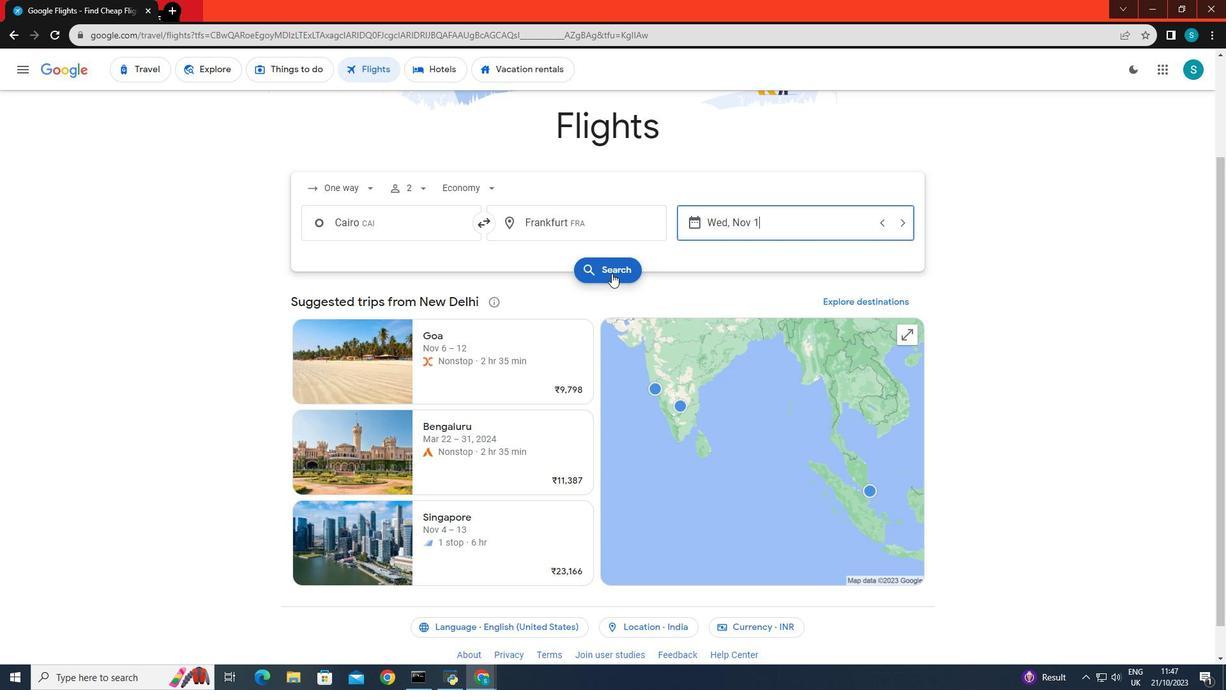 
Action: Mouse moved to (375, 182)
Screenshot: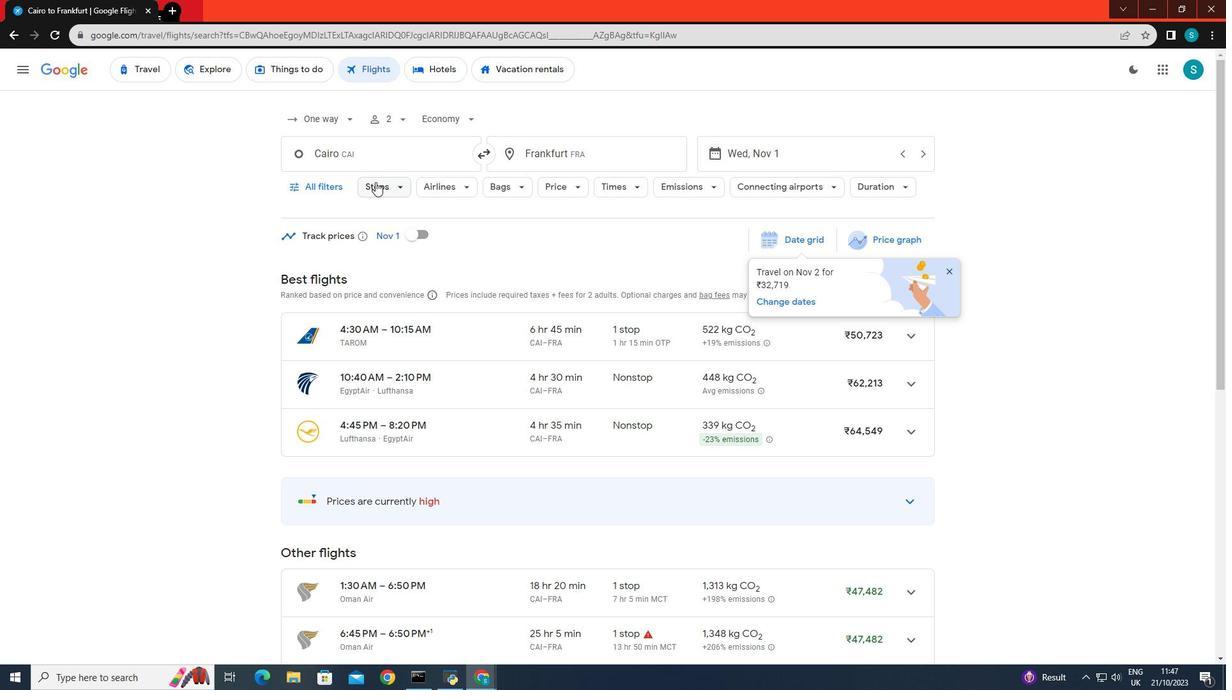 
Action: Mouse pressed left at (375, 182)
Screenshot: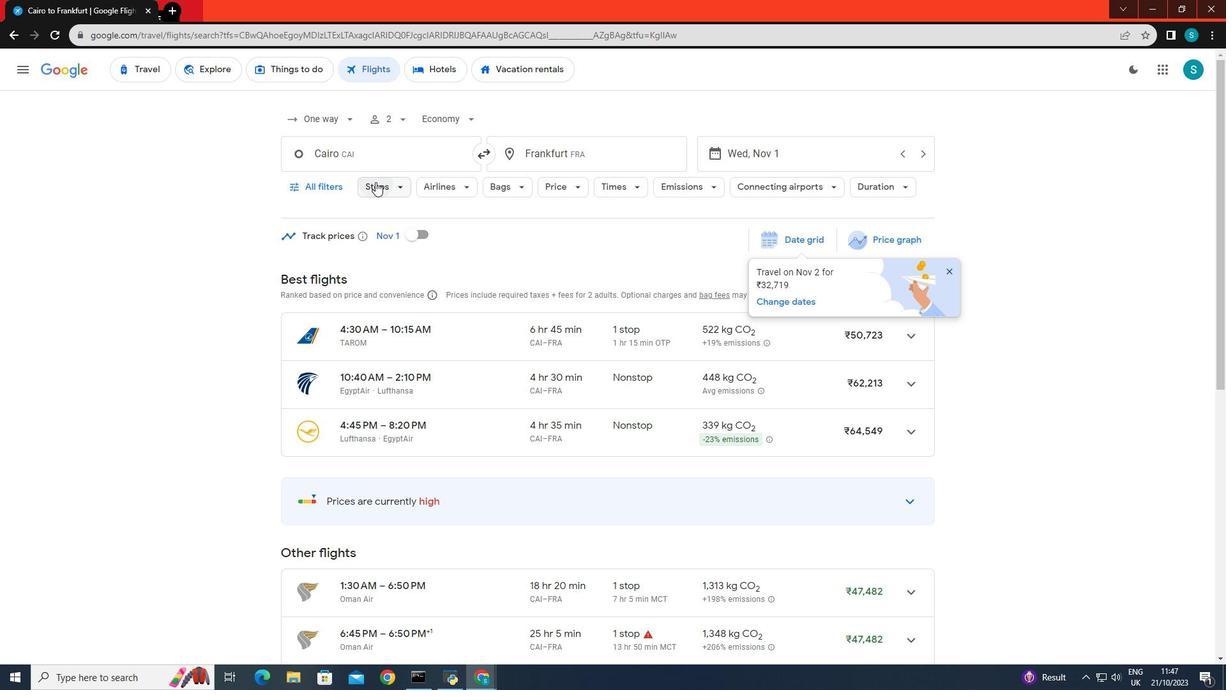 
Action: Mouse moved to (385, 247)
Screenshot: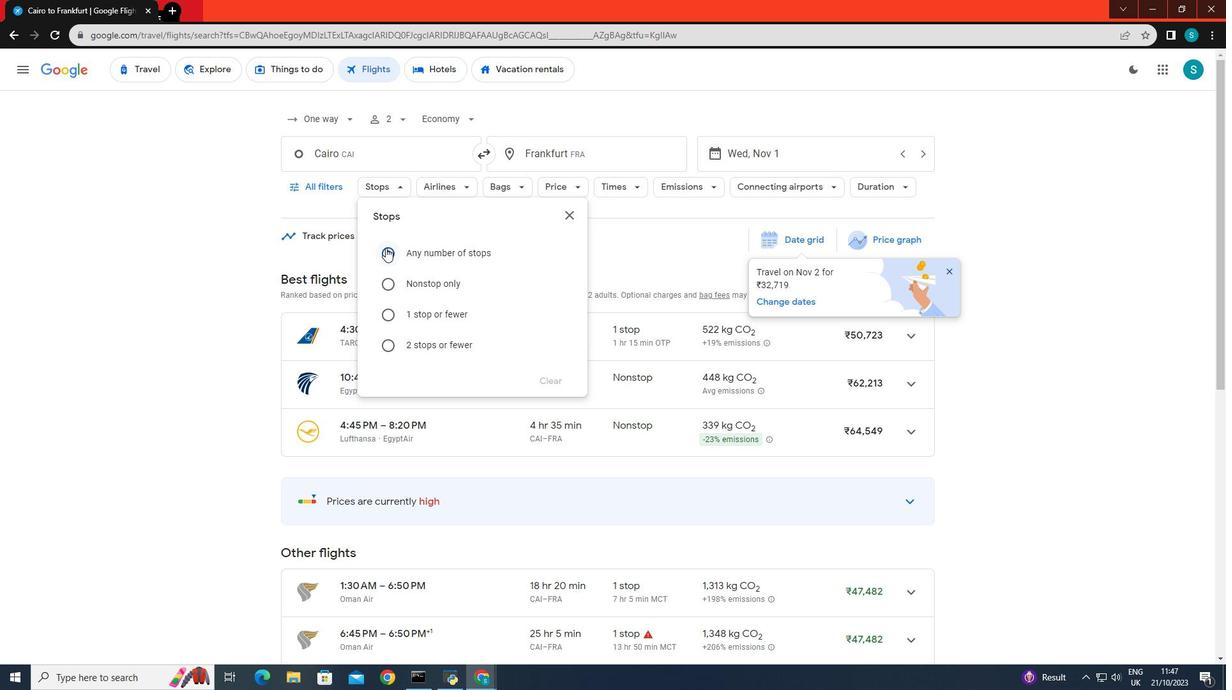 
Action: Mouse pressed left at (385, 247)
Screenshot: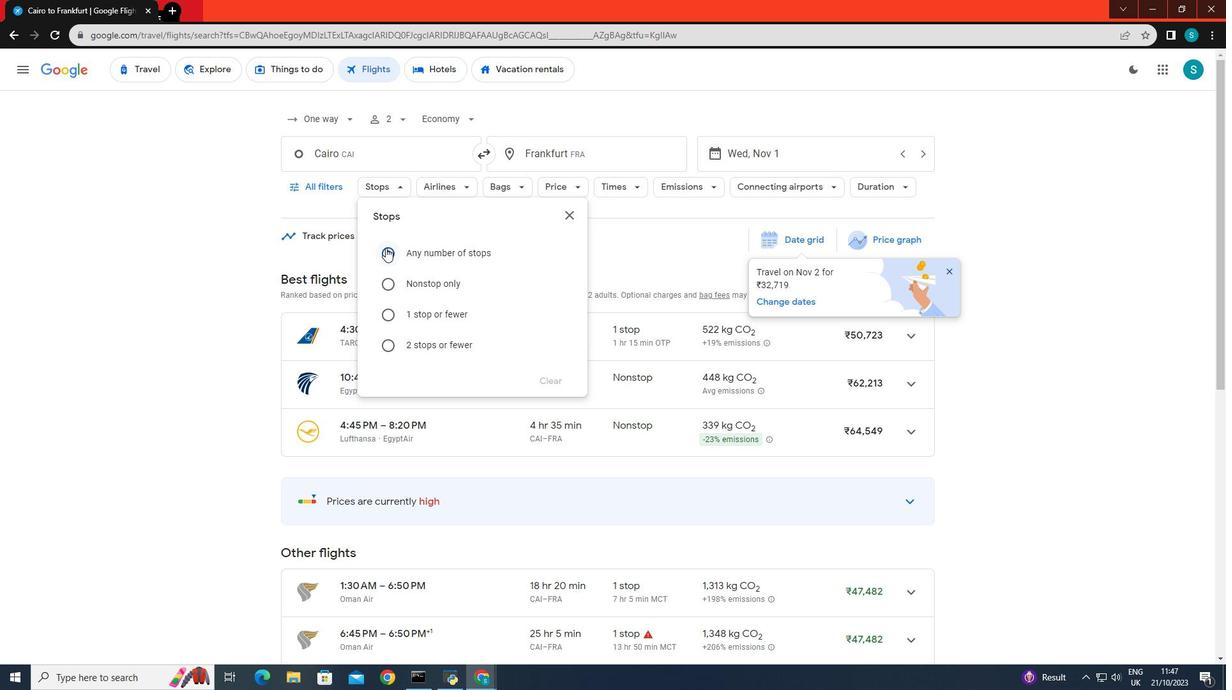 
Action: Mouse moved to (258, 260)
Screenshot: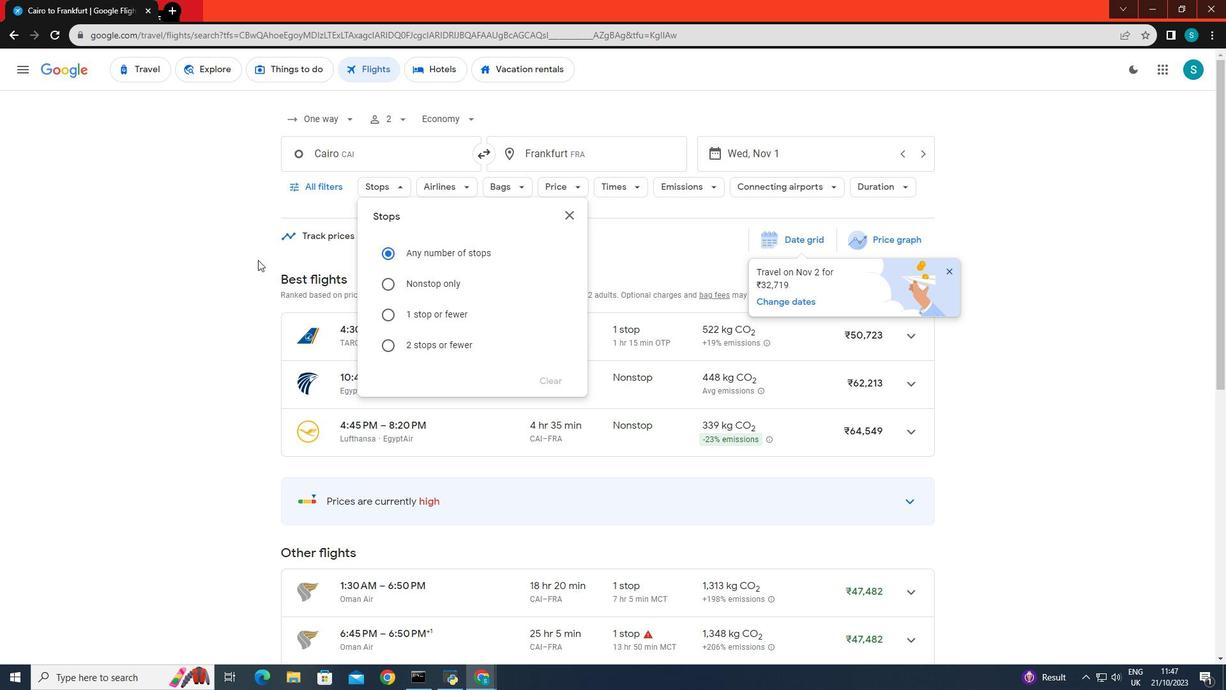 
Action: Mouse pressed left at (258, 260)
Screenshot: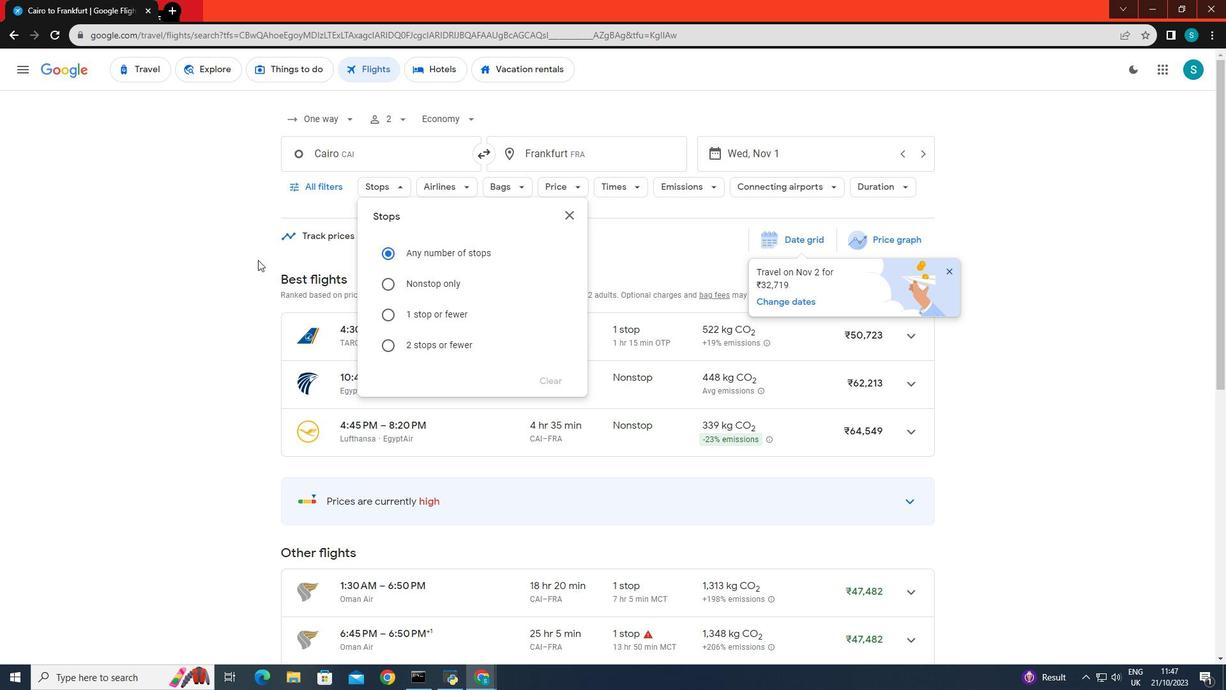 
Action: Mouse moved to (435, 189)
Screenshot: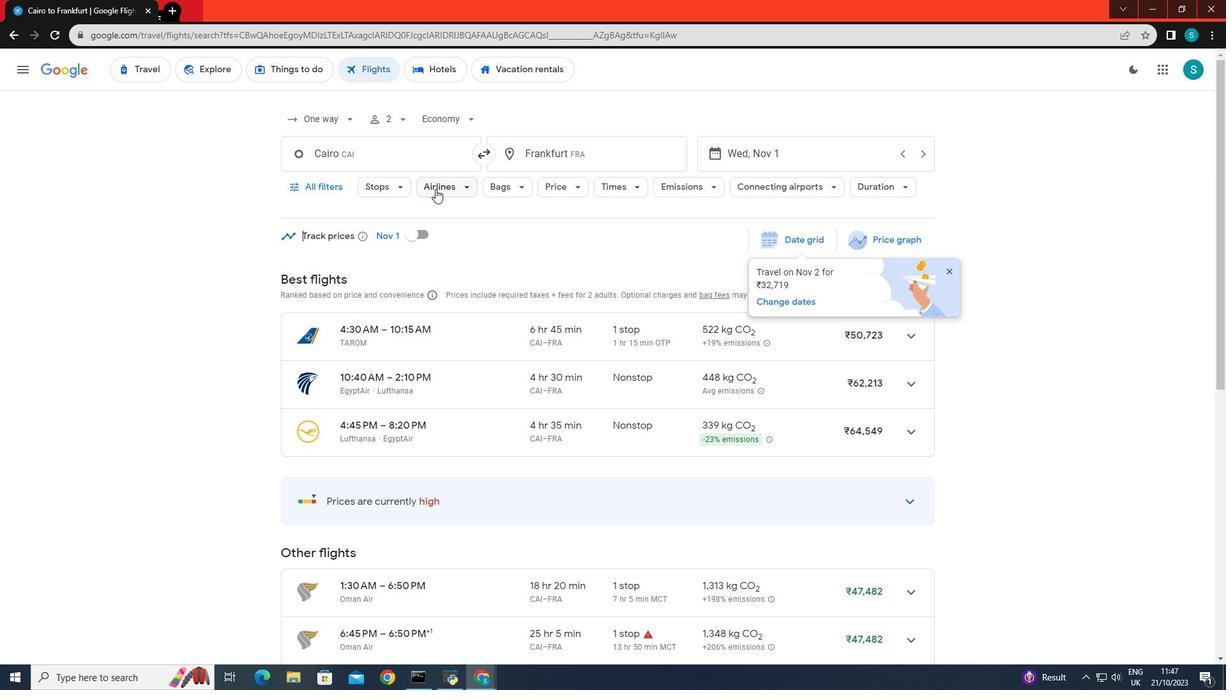 
Action: Mouse pressed left at (435, 189)
Screenshot: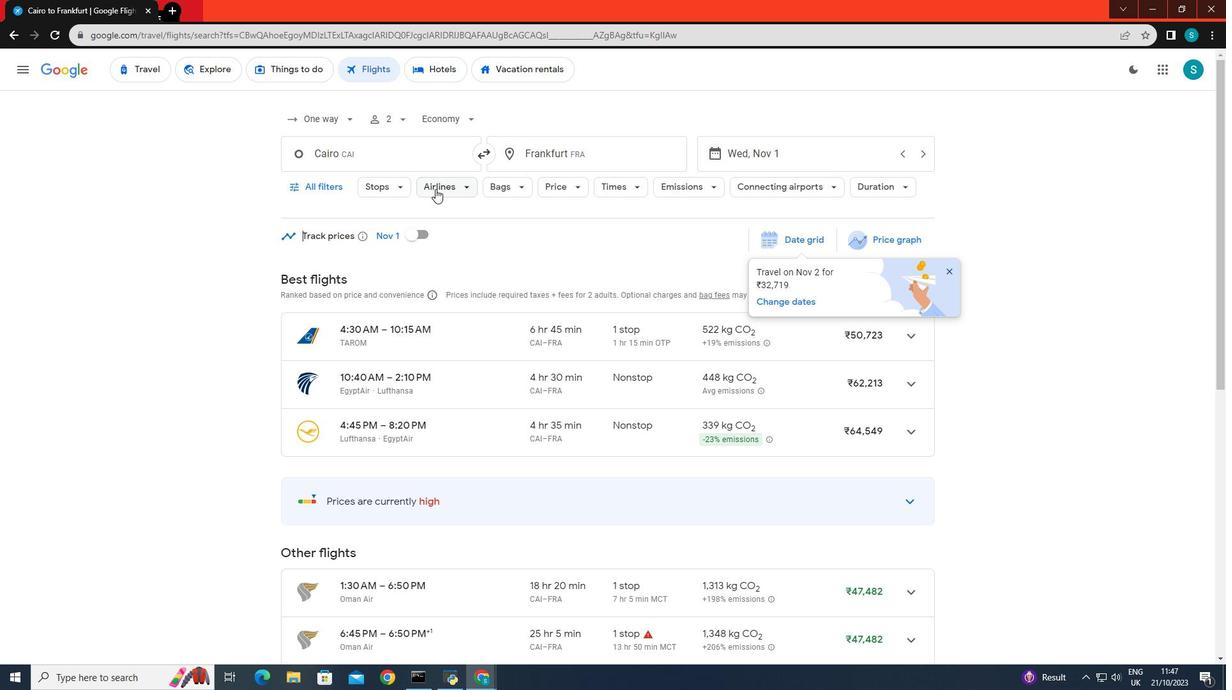 
Action: Mouse moved to (484, 336)
Screenshot: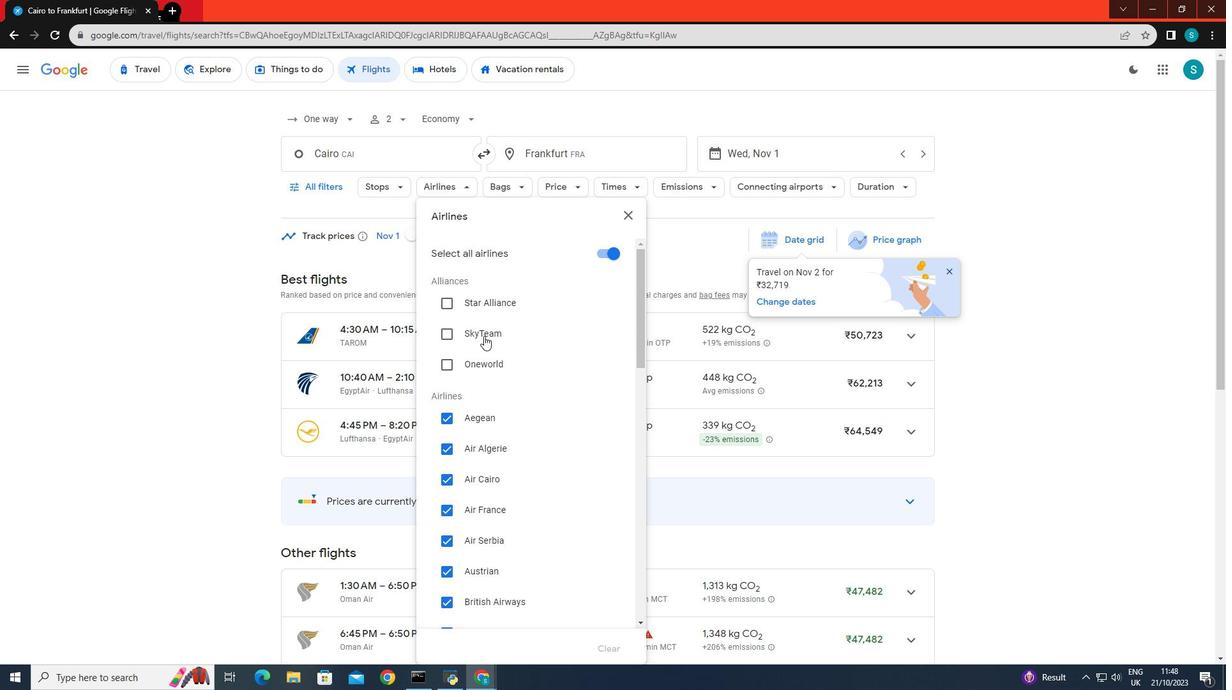 
Action: Mouse scrolled (484, 335) with delta (0, 0)
Screenshot: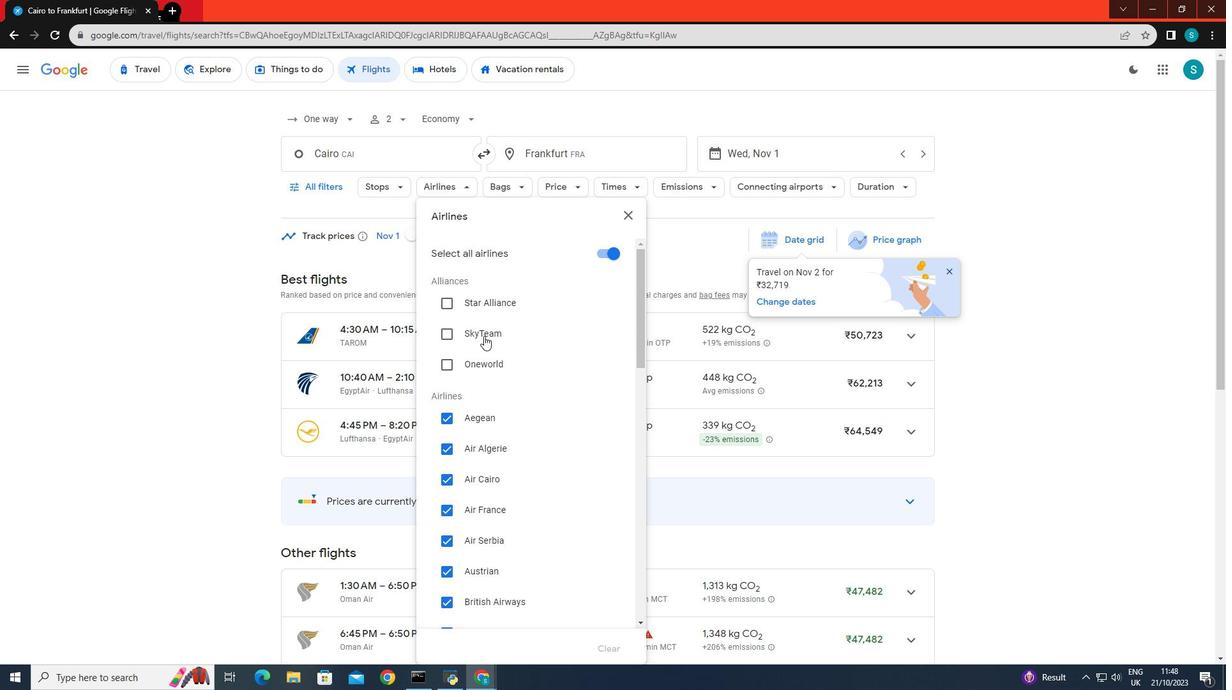 
Action: Mouse scrolled (484, 335) with delta (0, 0)
Screenshot: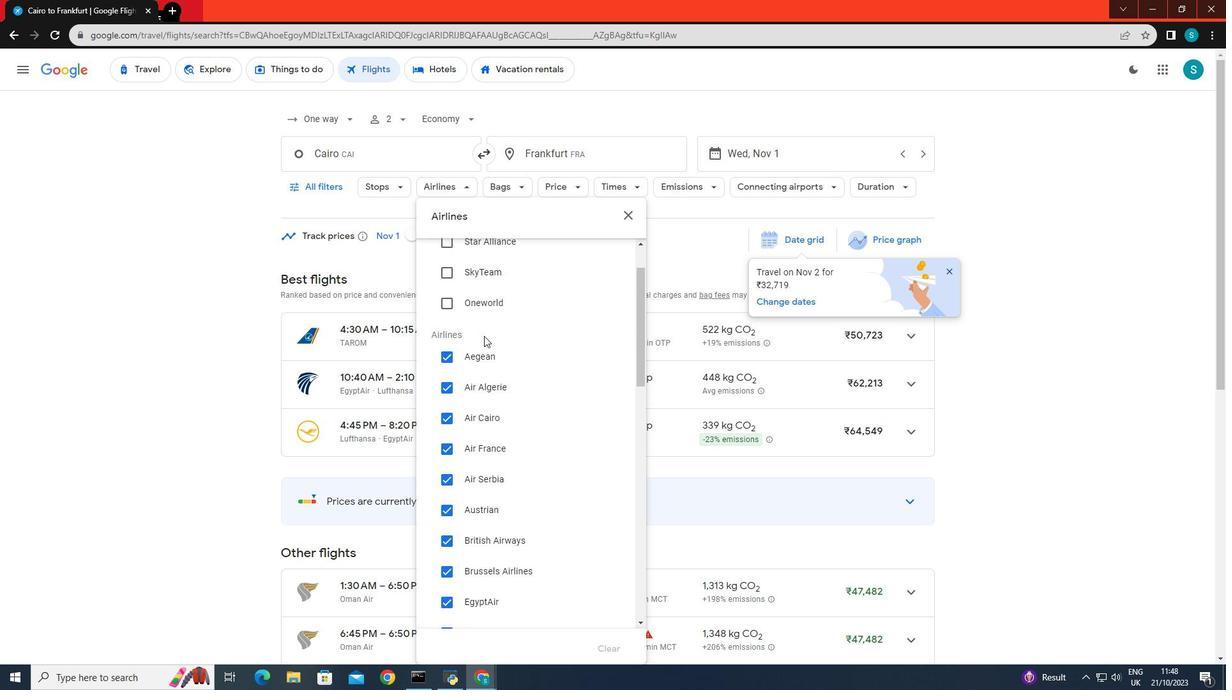 
Action: Mouse scrolled (484, 335) with delta (0, 0)
Screenshot: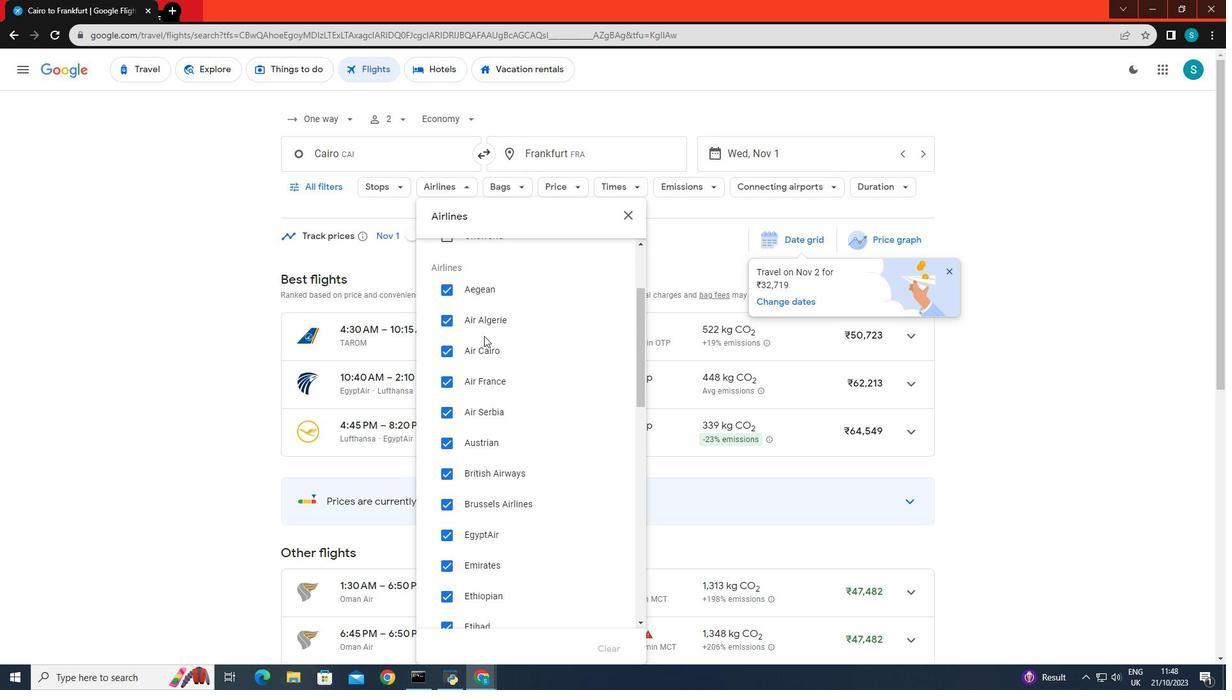 
Action: Mouse moved to (491, 406)
Screenshot: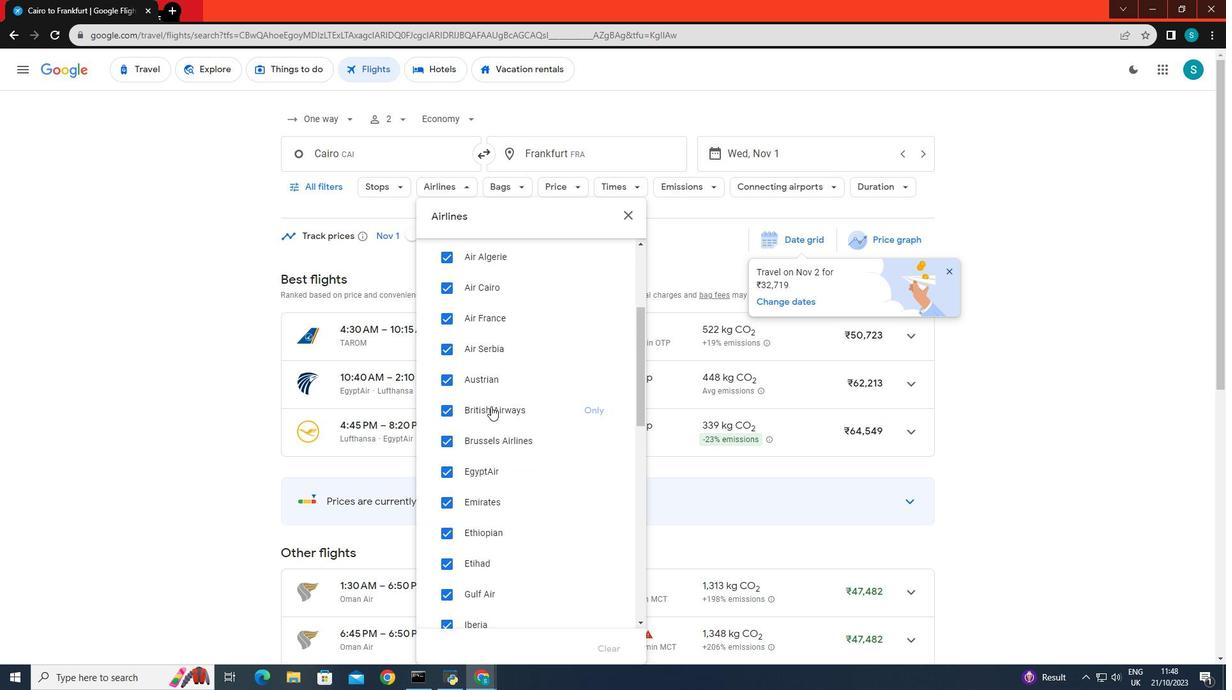 
Action: Mouse scrolled (491, 405) with delta (0, 0)
Screenshot: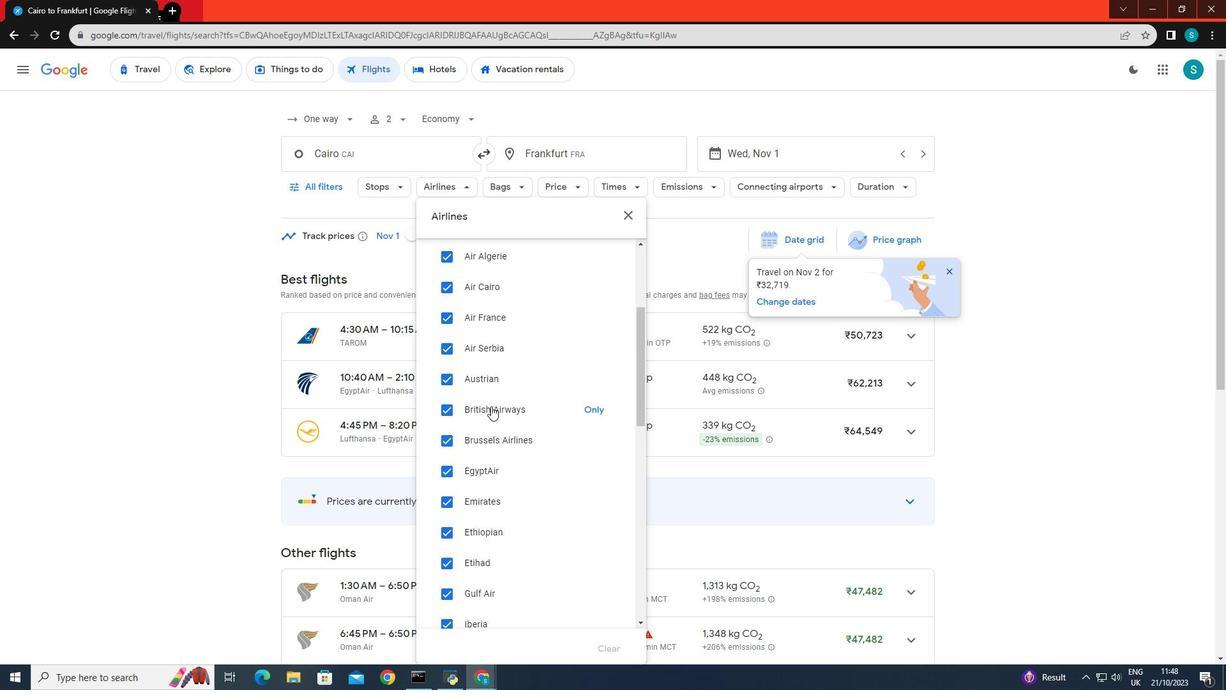 
Action: Mouse scrolled (491, 405) with delta (0, 0)
Screenshot: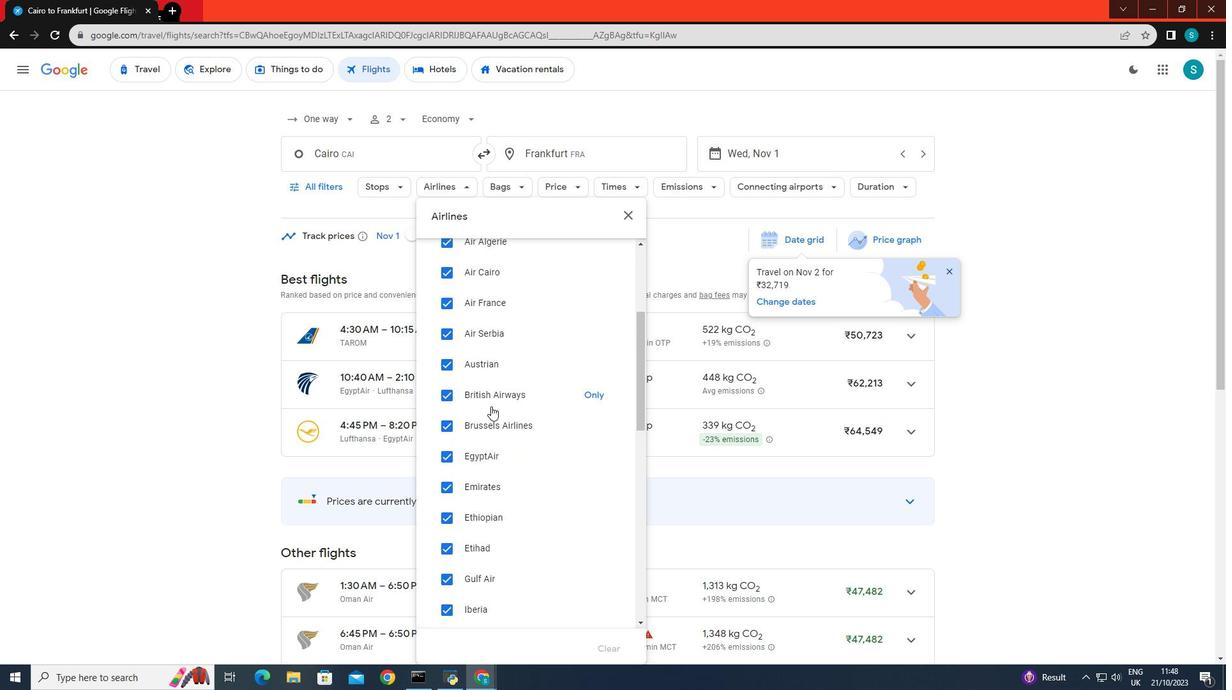 
Action: Mouse moved to (592, 373)
Screenshot: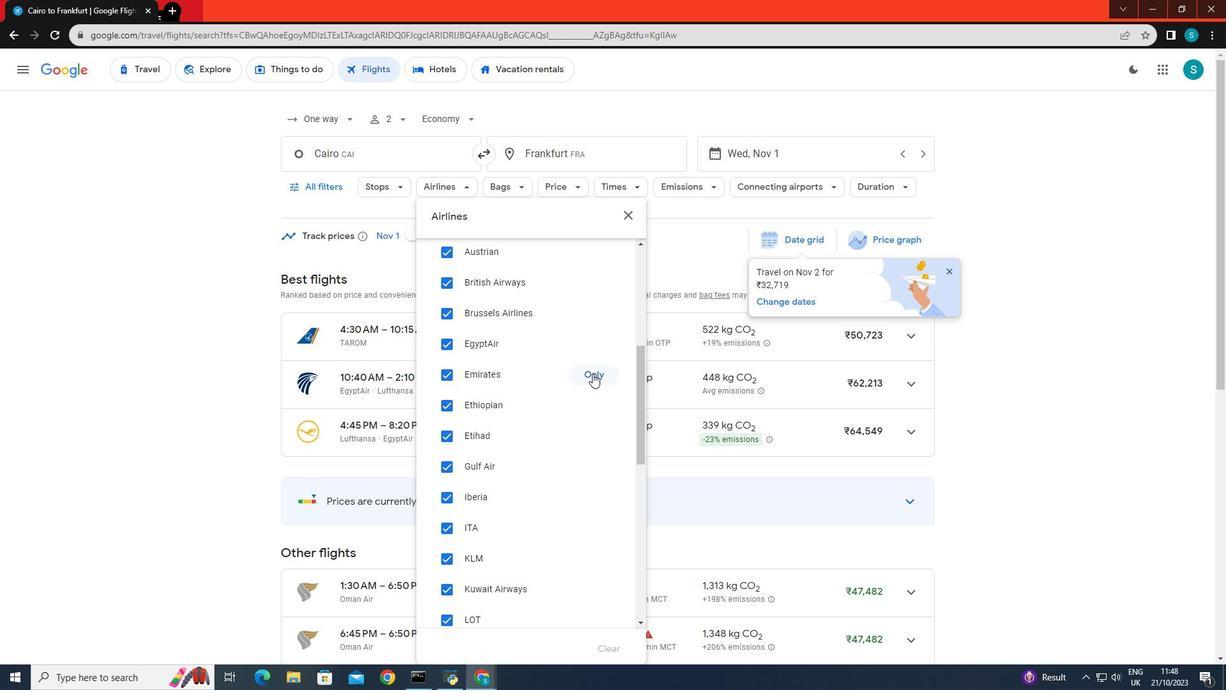 
Action: Mouse pressed left at (592, 373)
Screenshot: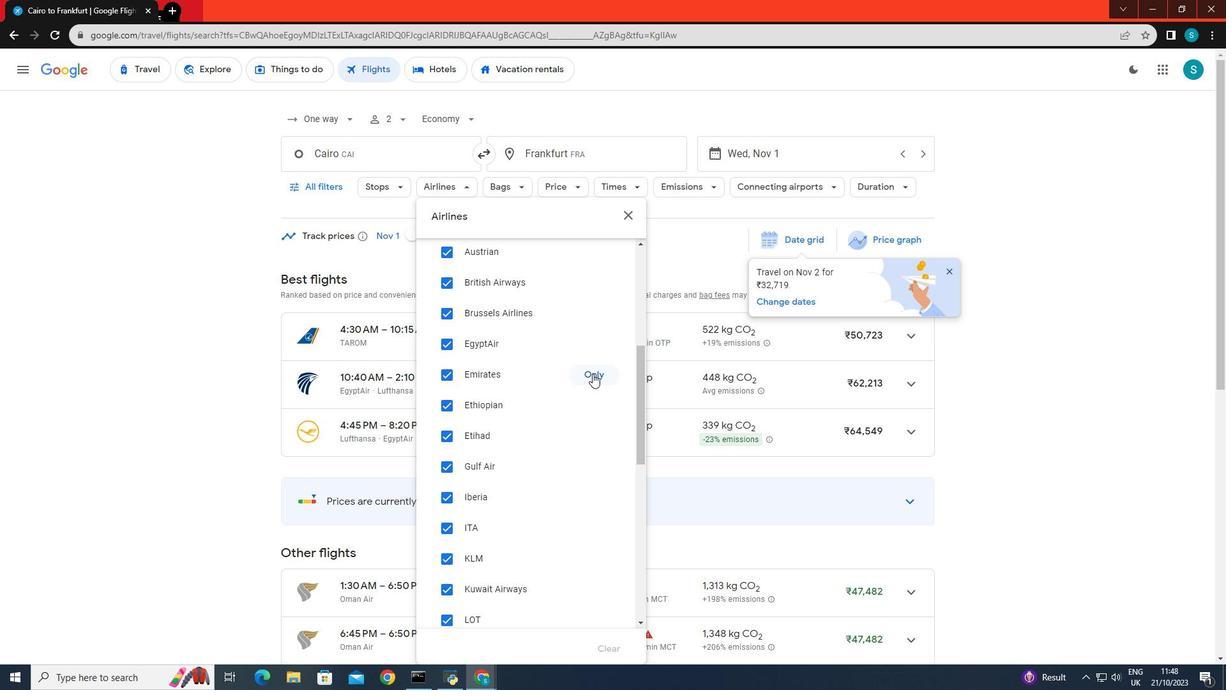 
Action: Mouse moved to (185, 325)
Screenshot: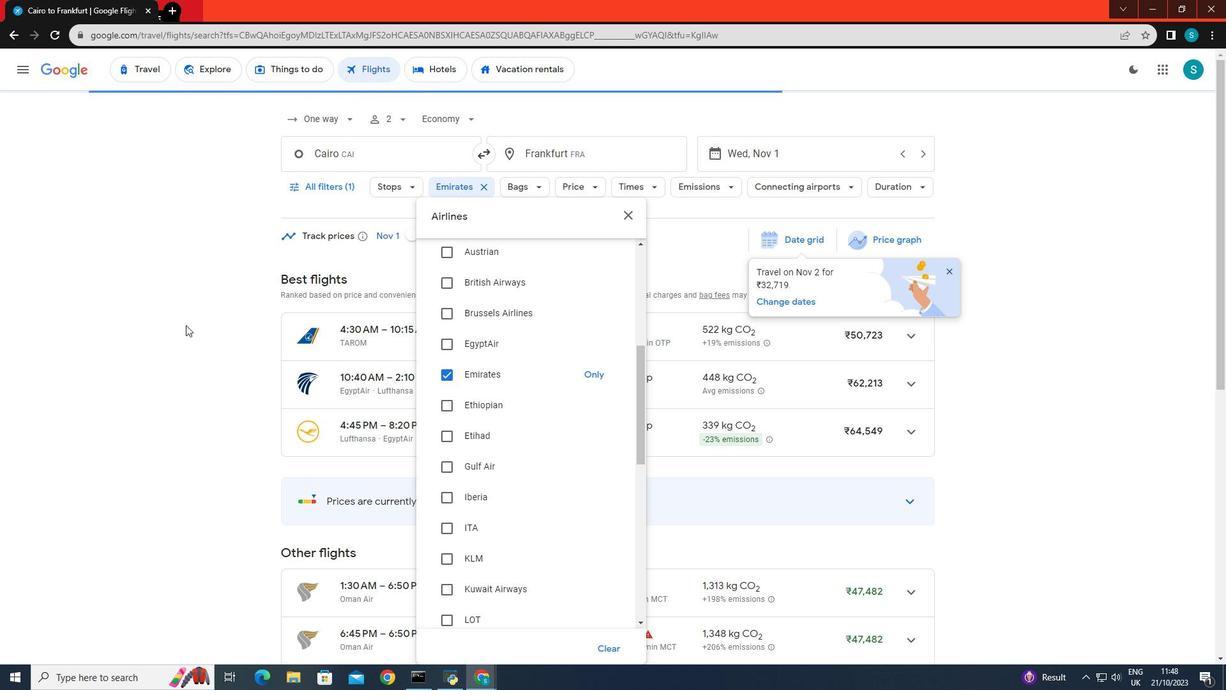 
Action: Mouse pressed left at (185, 325)
Screenshot: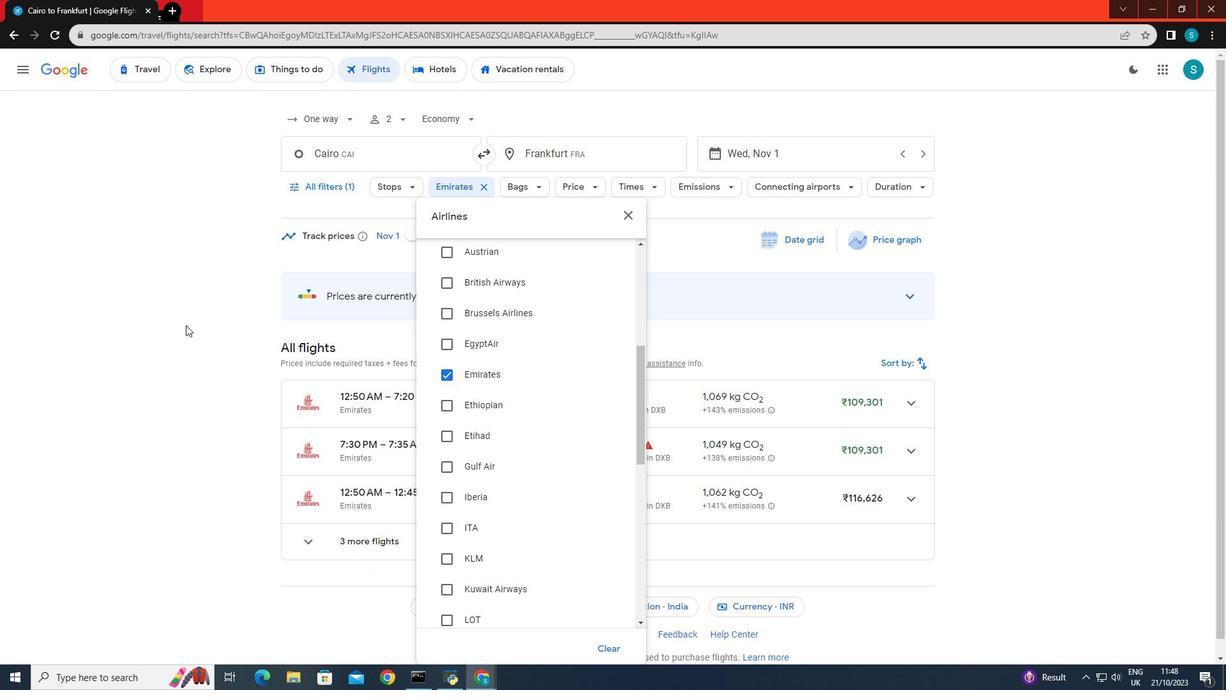 
